 Task: Search one way flight ticket for 2 adults, 2 infants in seat and 1 infant on lap in first from Moline: Quad City International Airport to Springfield: Abraham Lincoln Capital Airport on 5-2-2023. Choice of flights is Royal air maroc. Number of bags: 1 carry on bag and 5 checked bags. Price is upto 30000. Outbound departure time preference is 9:15.
Action: Mouse moved to (370, 320)
Screenshot: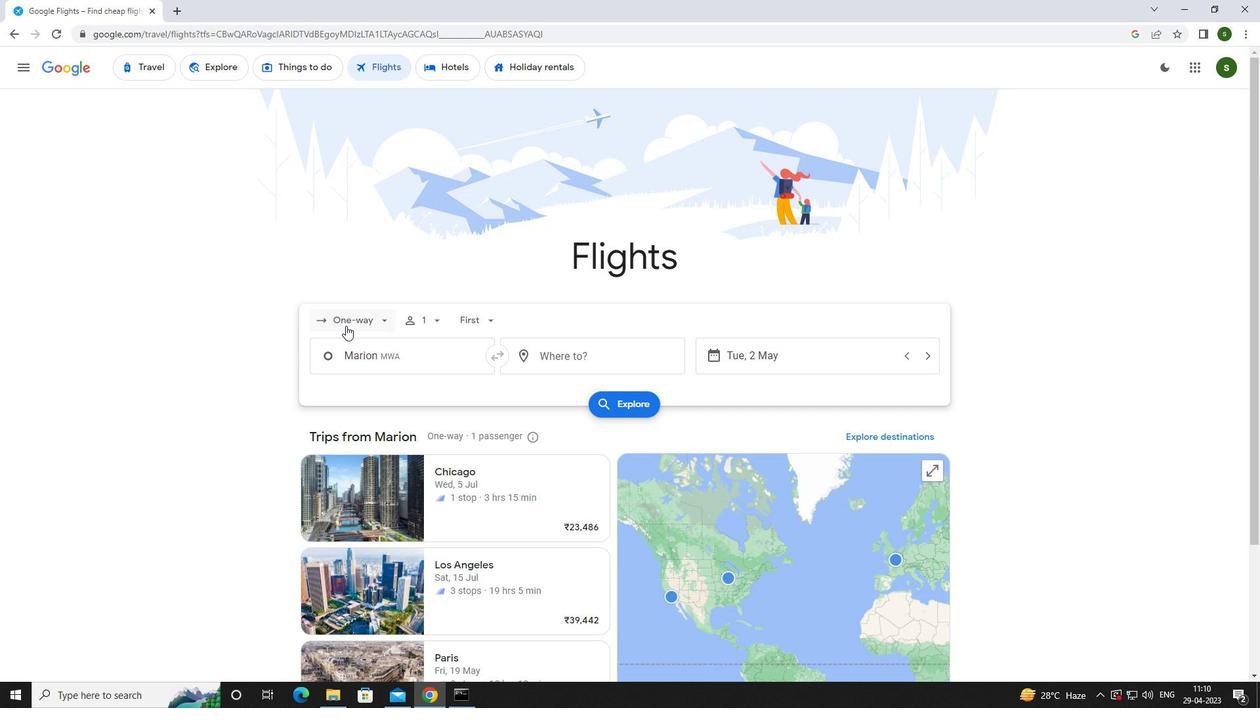 
Action: Mouse pressed left at (370, 320)
Screenshot: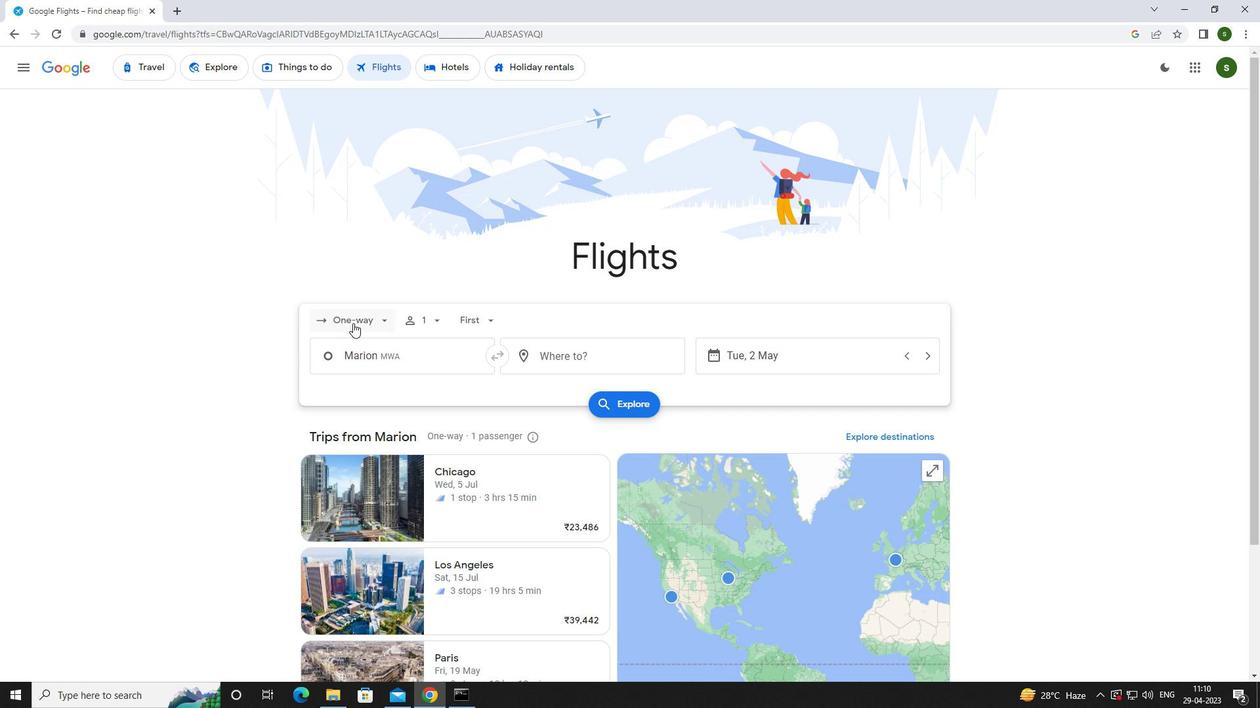 
Action: Mouse moved to (387, 374)
Screenshot: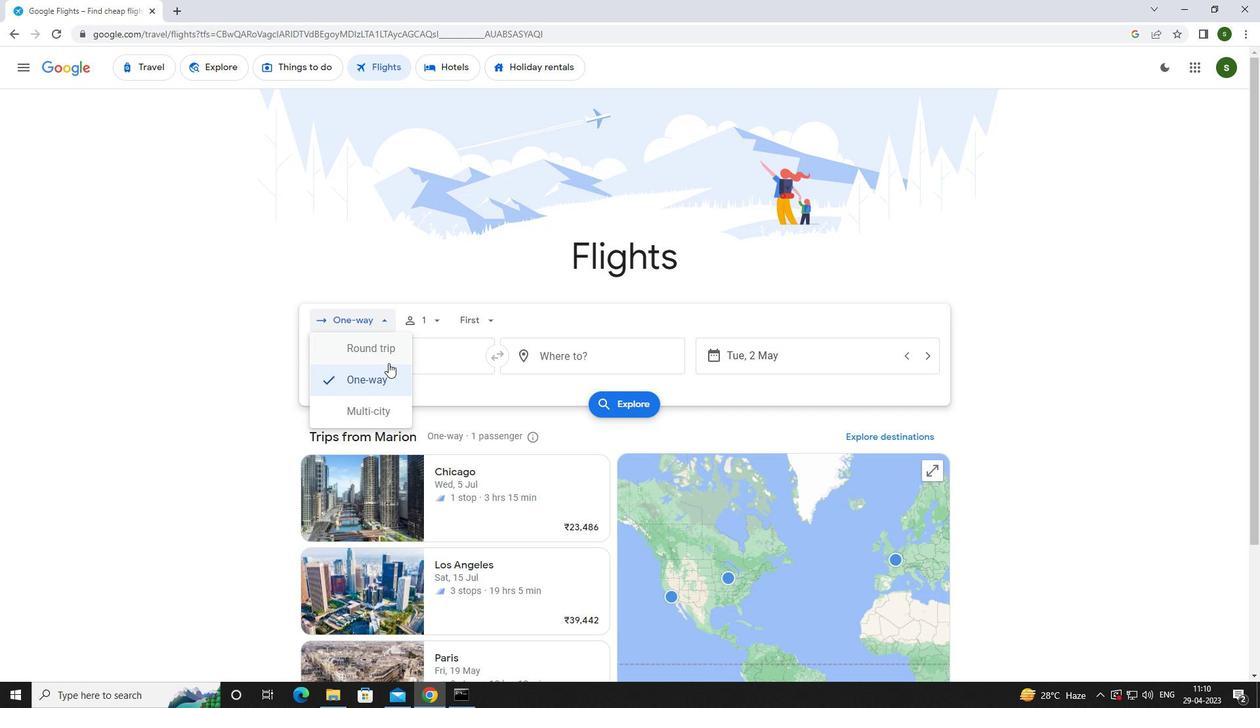 
Action: Mouse pressed left at (387, 374)
Screenshot: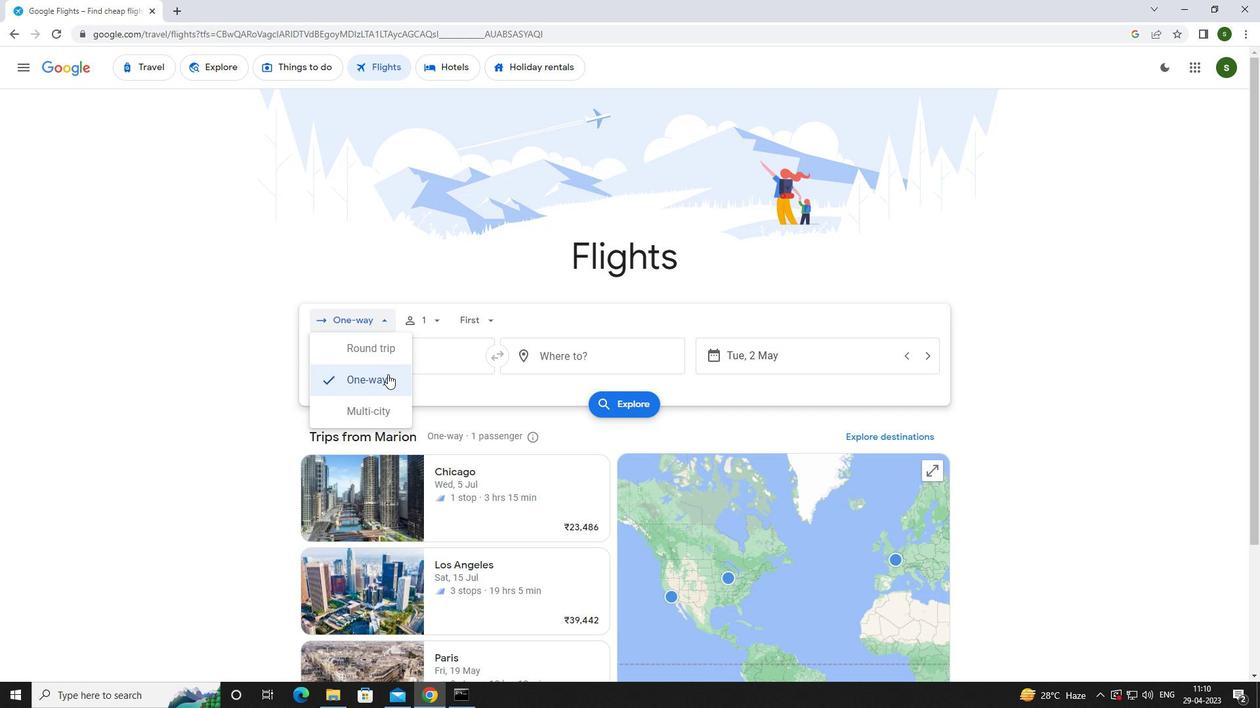 
Action: Mouse moved to (438, 318)
Screenshot: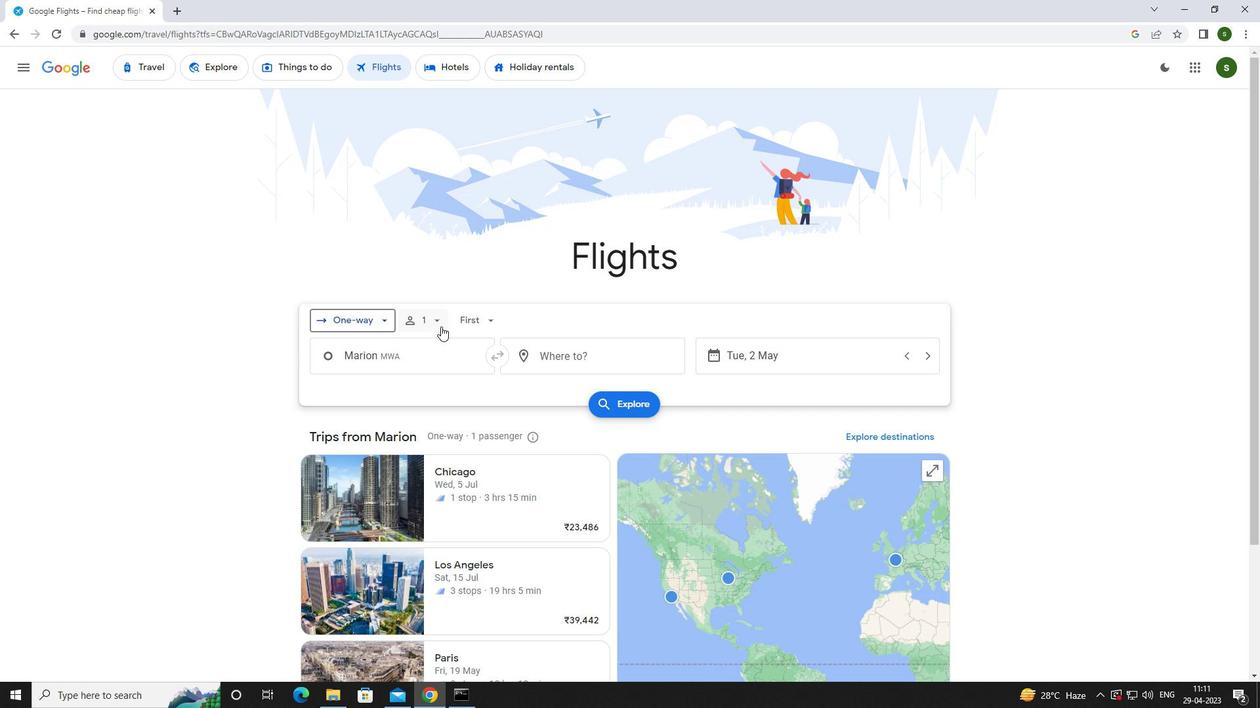
Action: Mouse pressed left at (438, 318)
Screenshot: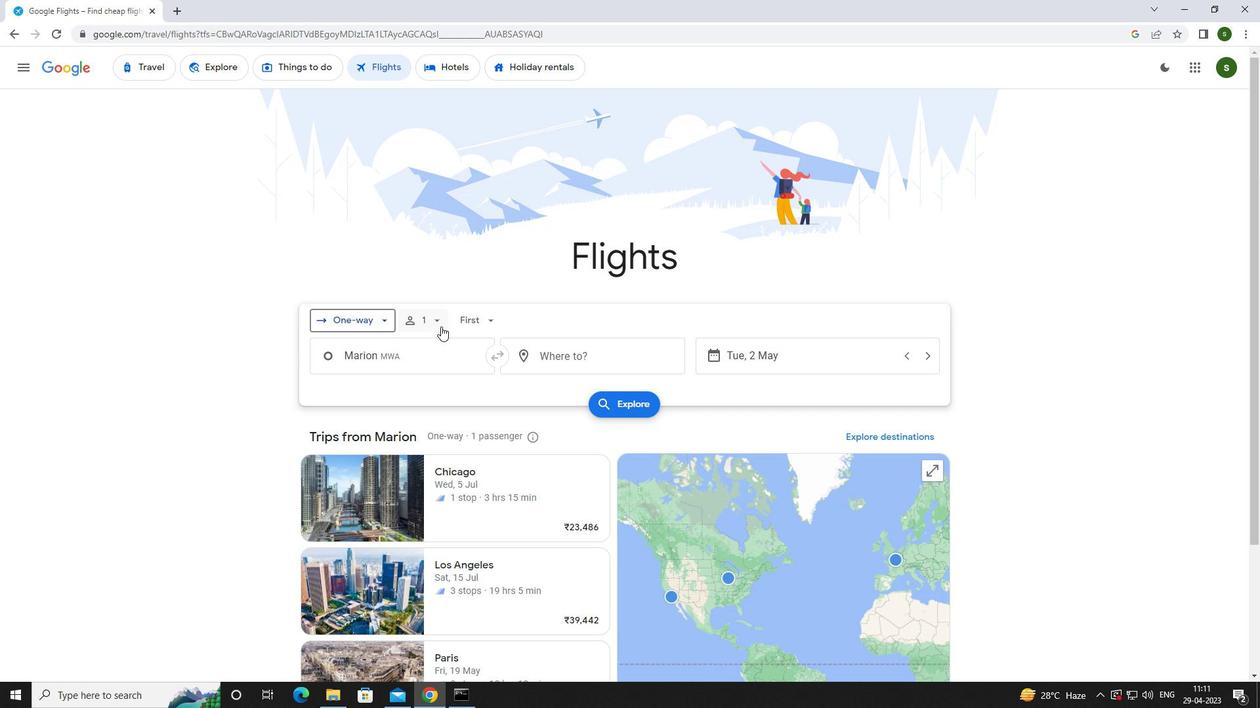 
Action: Mouse moved to (538, 349)
Screenshot: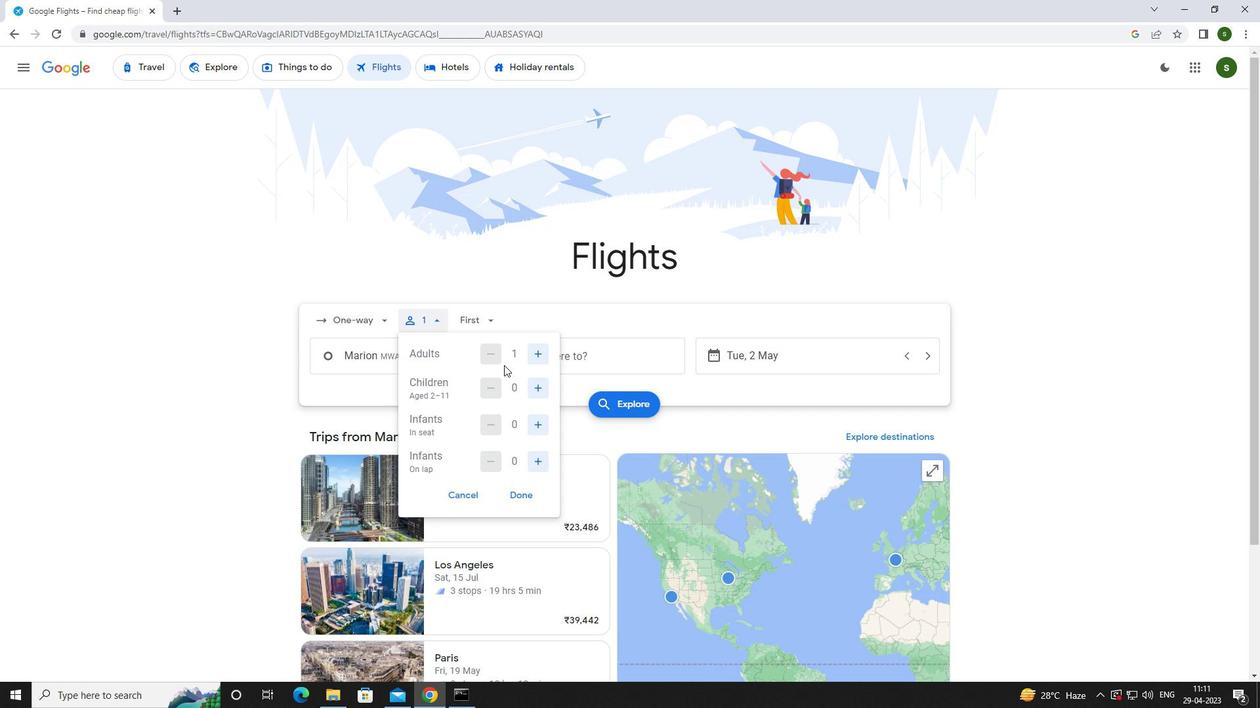 
Action: Mouse pressed left at (538, 349)
Screenshot: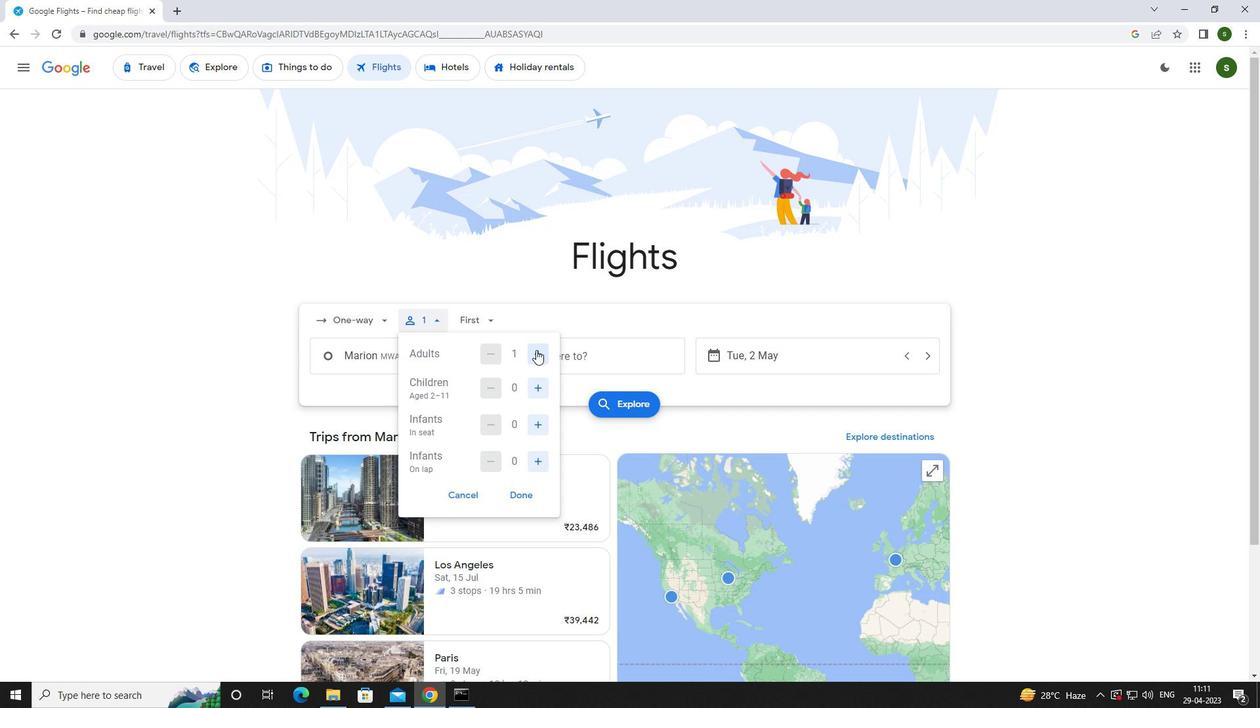 
Action: Mouse moved to (539, 429)
Screenshot: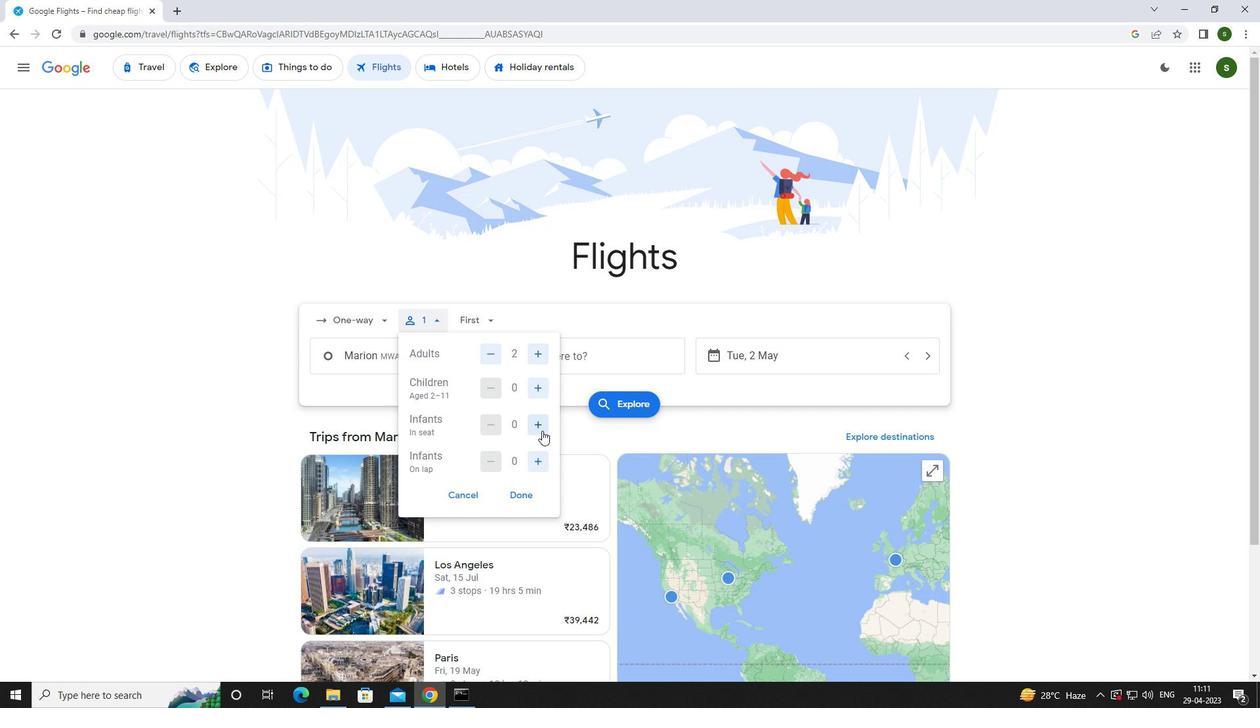 
Action: Mouse pressed left at (539, 429)
Screenshot: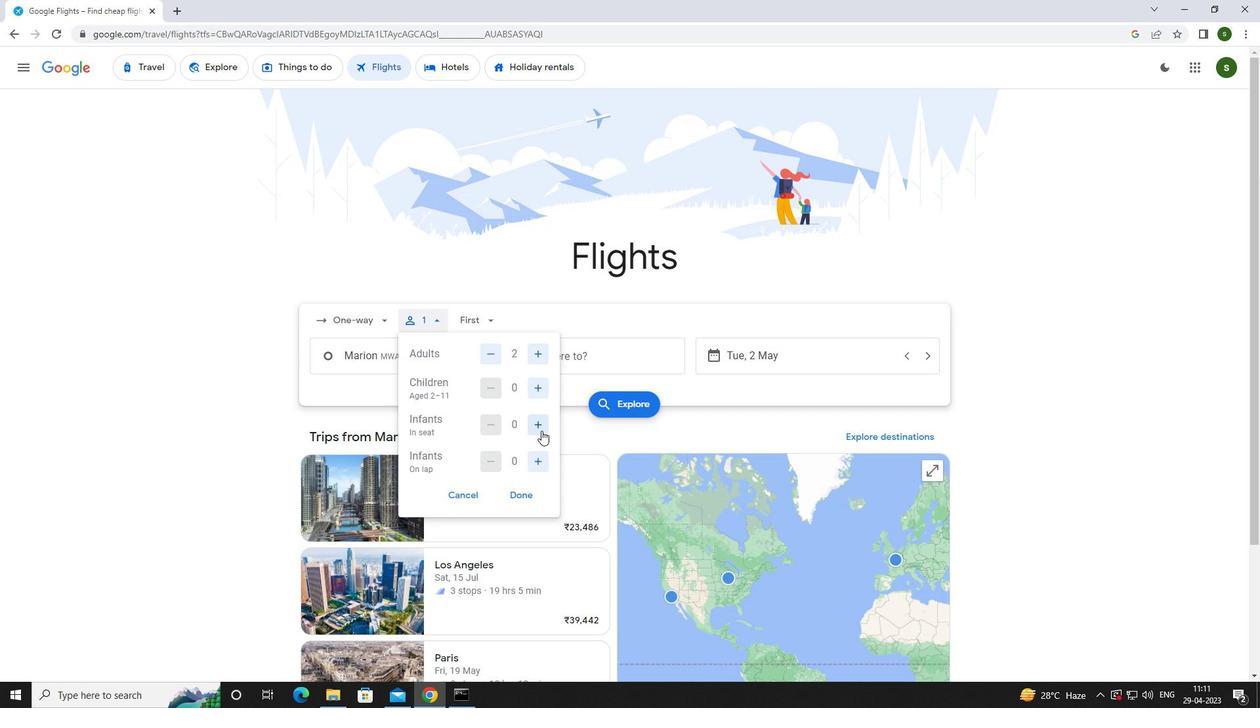 
Action: Mouse pressed left at (539, 429)
Screenshot: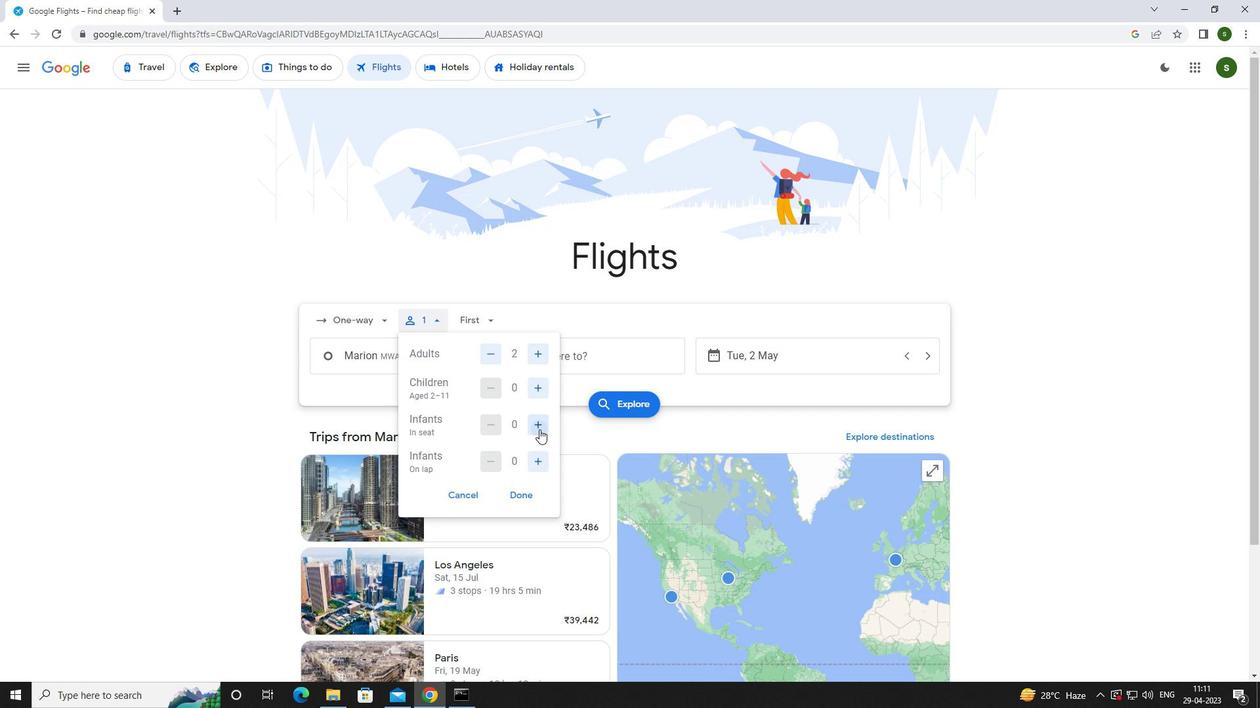 
Action: Mouse moved to (540, 463)
Screenshot: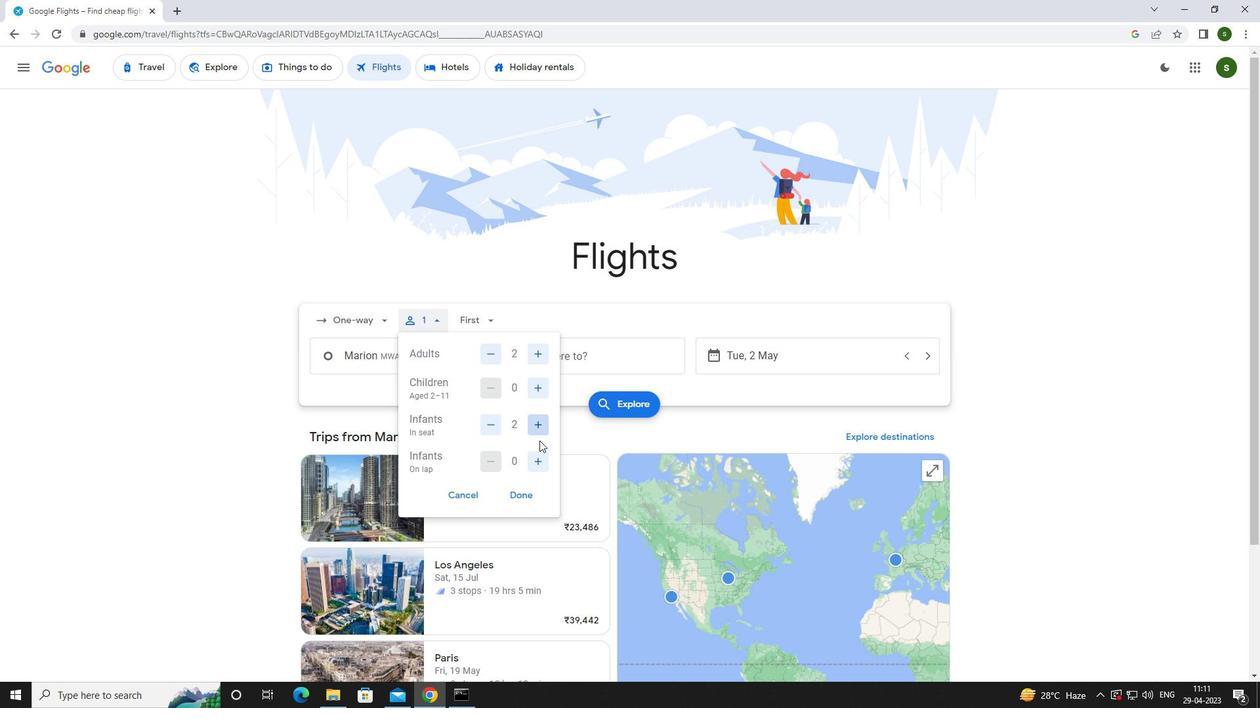 
Action: Mouse pressed left at (540, 463)
Screenshot: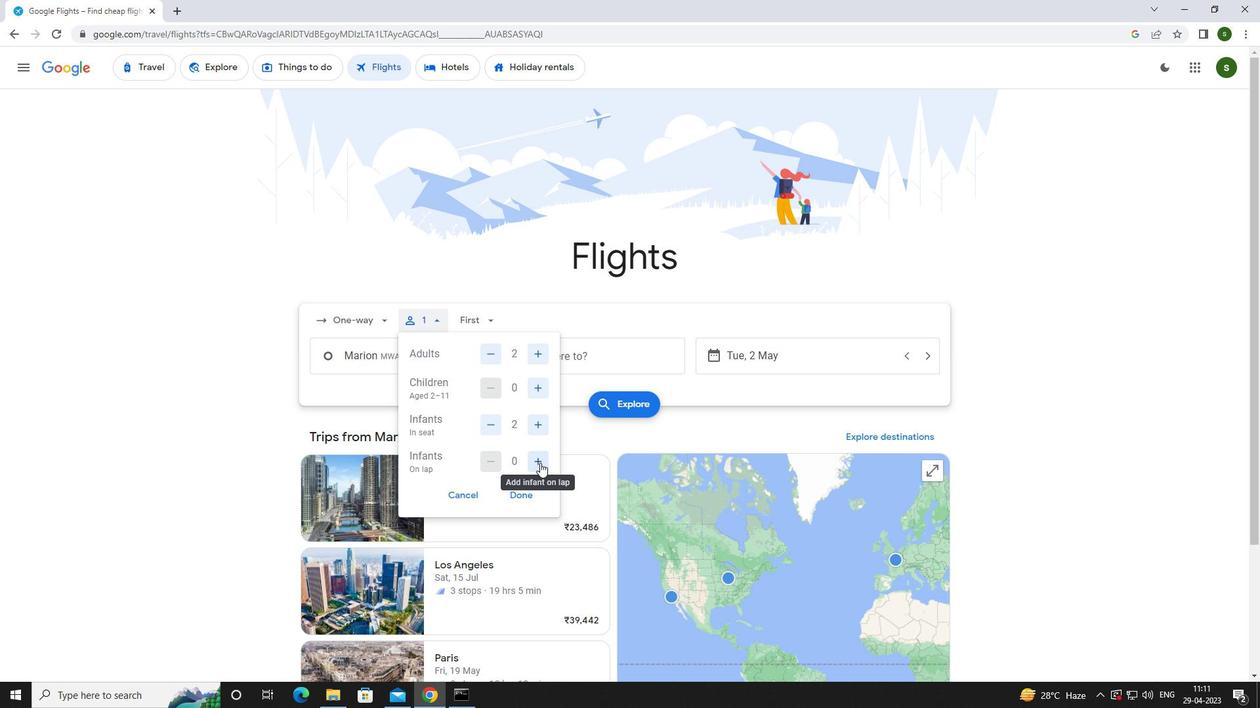 
Action: Mouse moved to (489, 317)
Screenshot: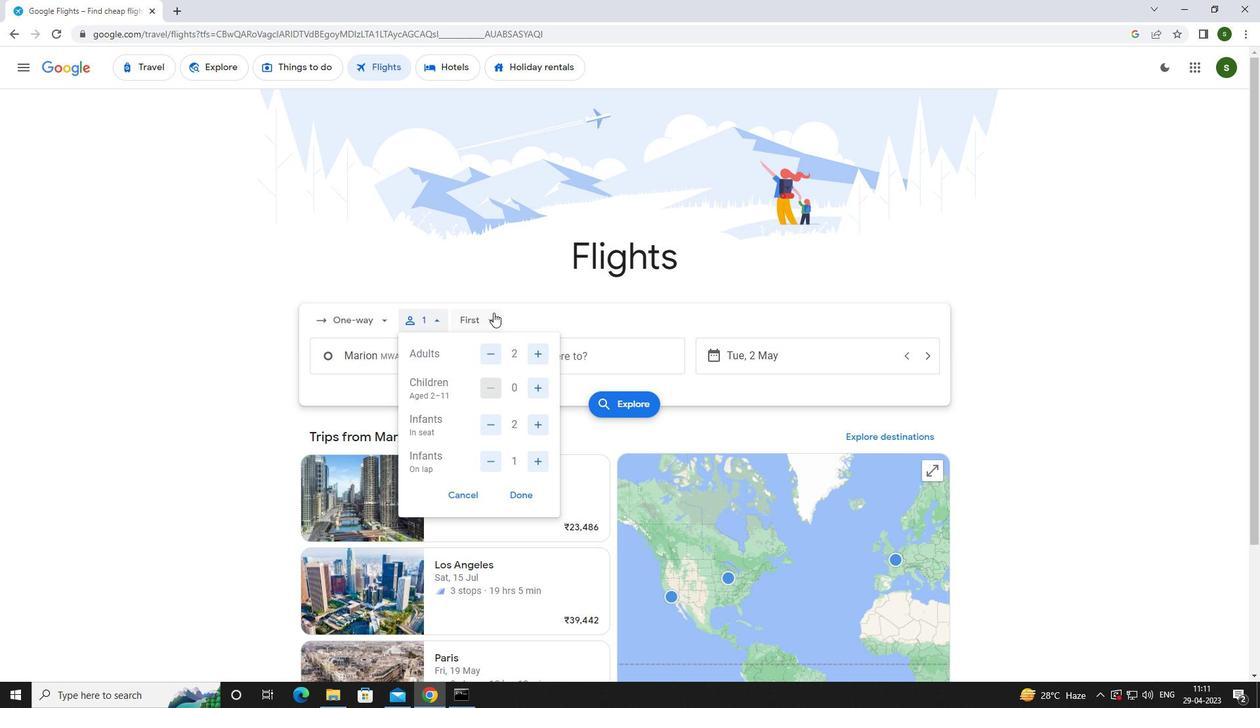 
Action: Mouse pressed left at (489, 317)
Screenshot: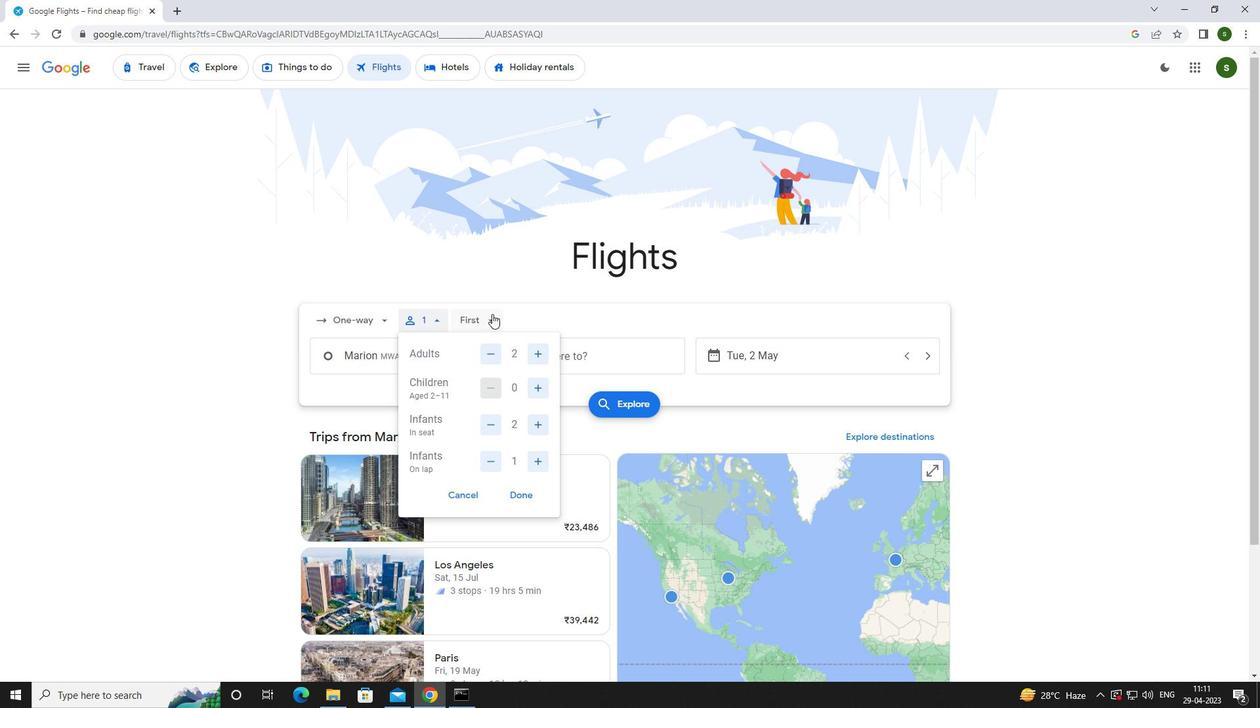 
Action: Mouse moved to (534, 445)
Screenshot: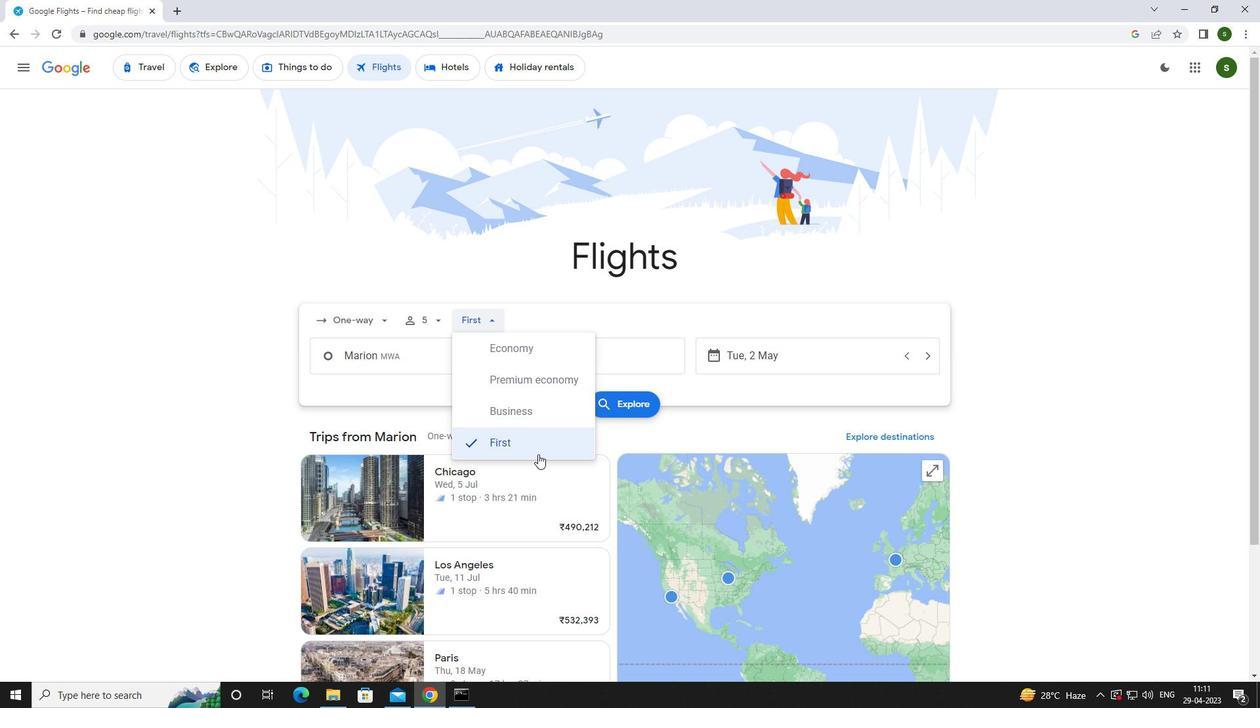
Action: Mouse pressed left at (534, 445)
Screenshot: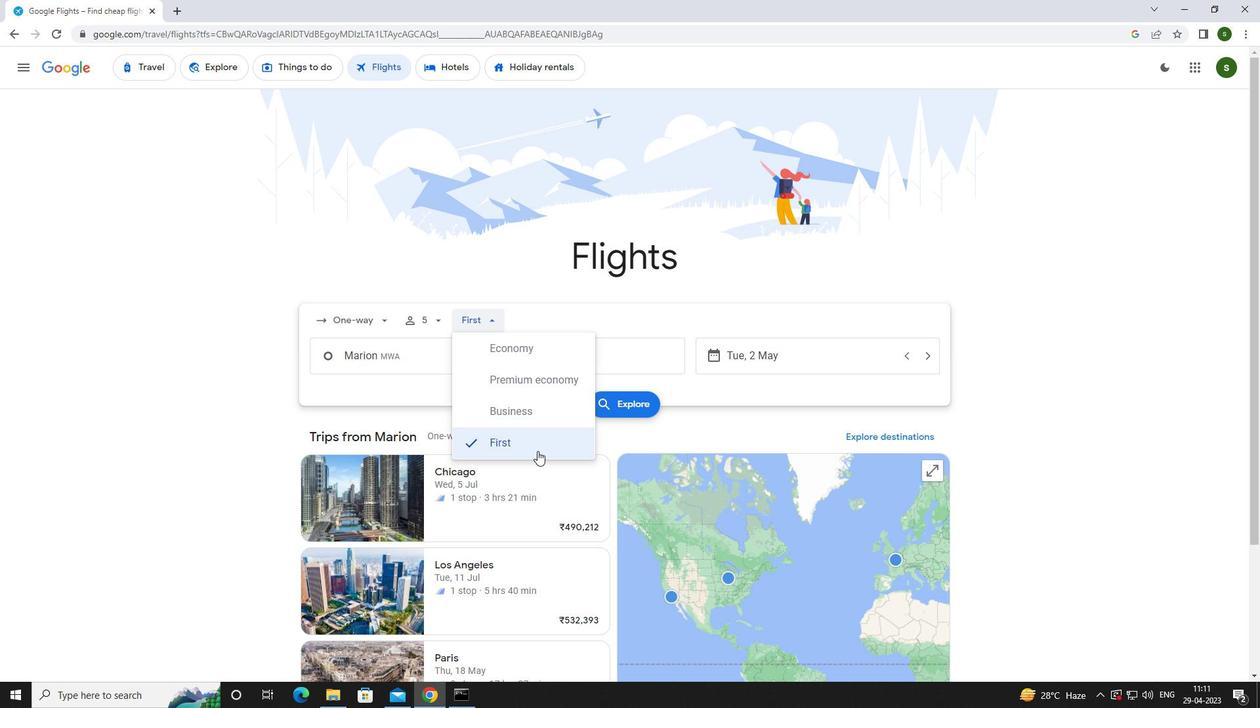 
Action: Mouse moved to (432, 363)
Screenshot: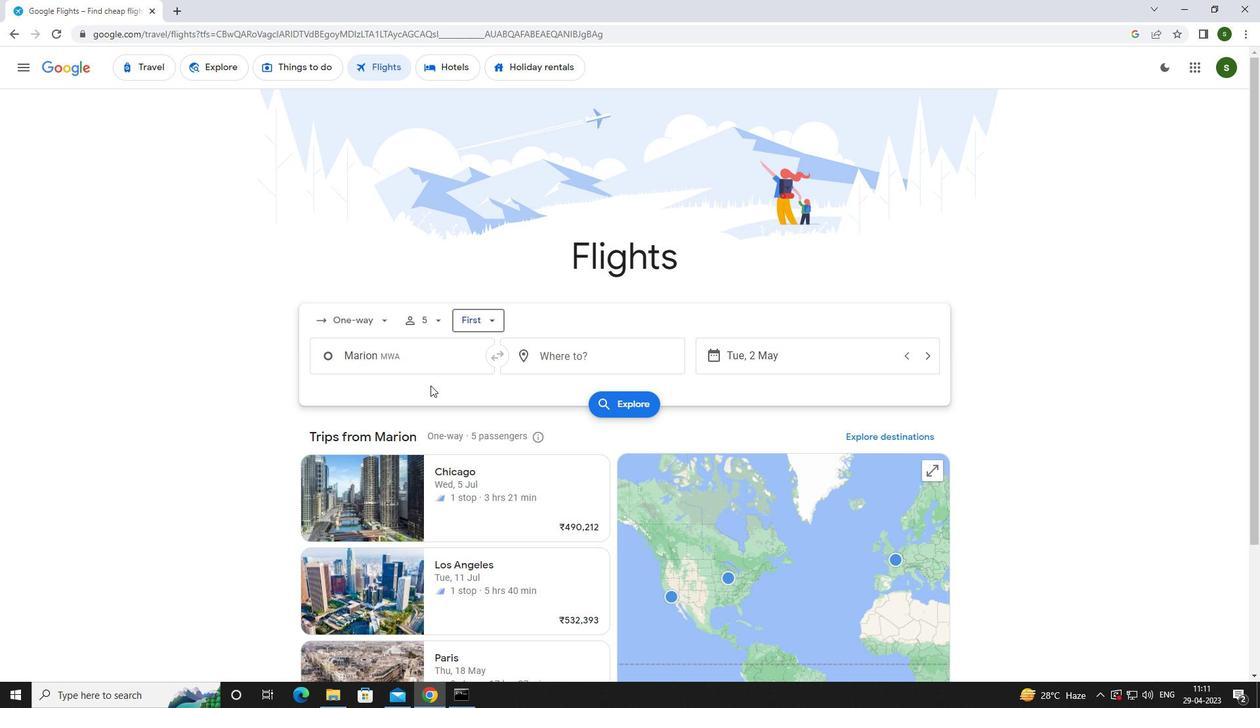 
Action: Mouse pressed left at (432, 363)
Screenshot: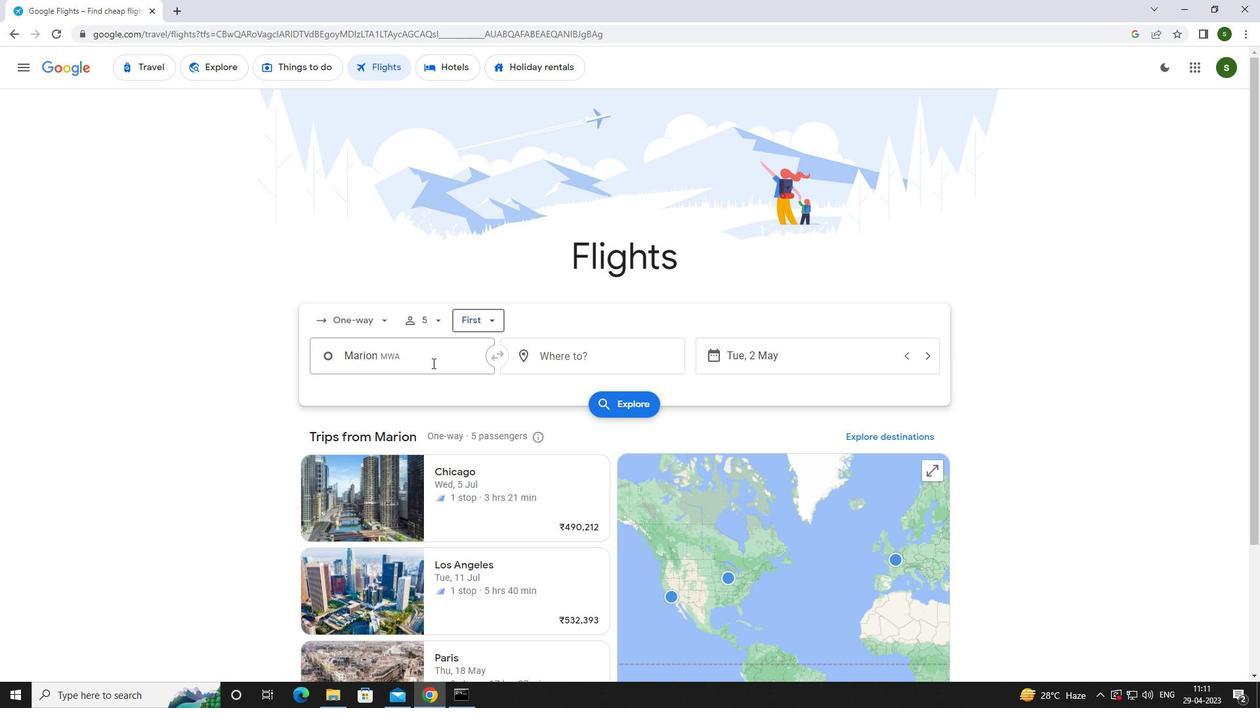 
Action: Key pressed <Key.backspace><Key.caps_lock>q<Key.caps_lock>uad
Screenshot: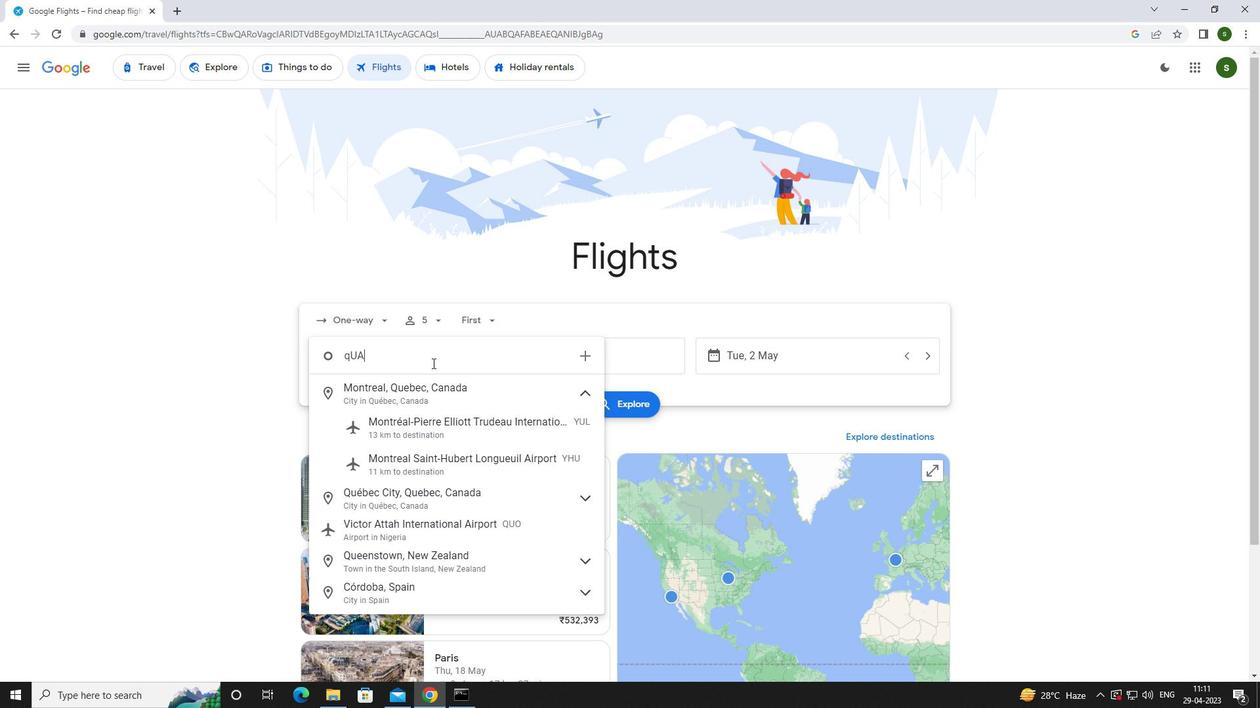 
Action: Mouse moved to (437, 392)
Screenshot: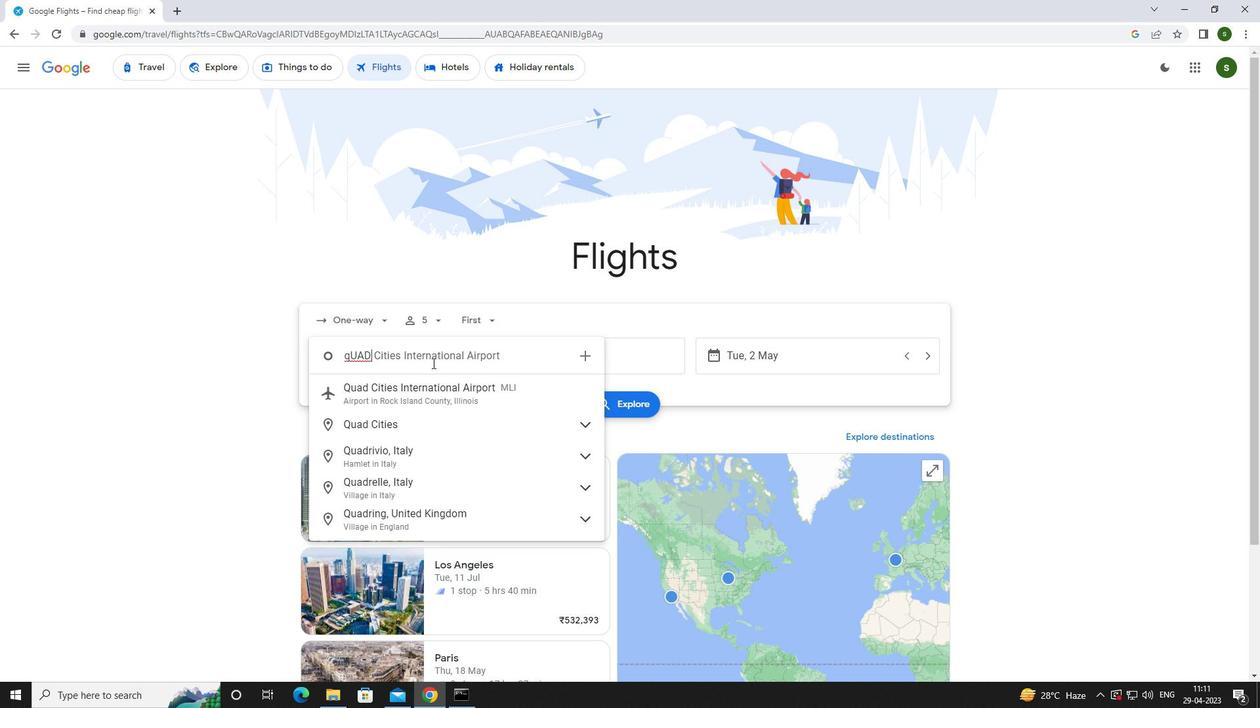 
Action: Mouse pressed left at (437, 392)
Screenshot: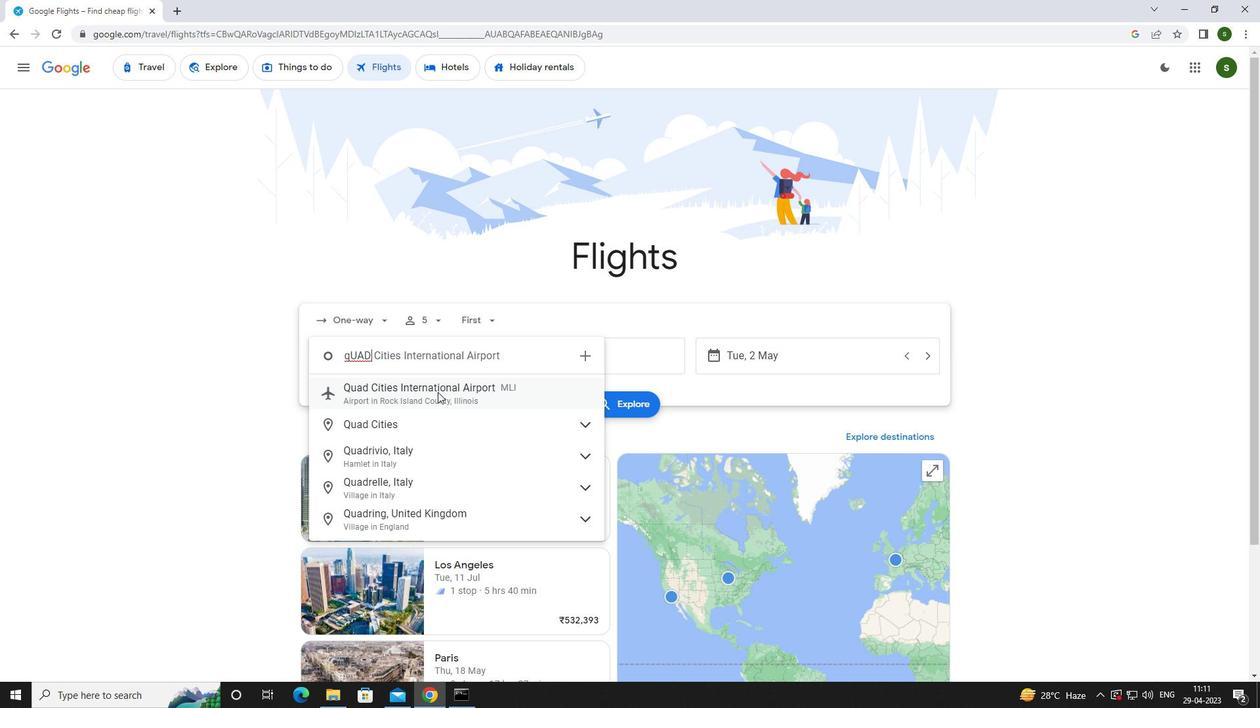 
Action: Mouse moved to (615, 351)
Screenshot: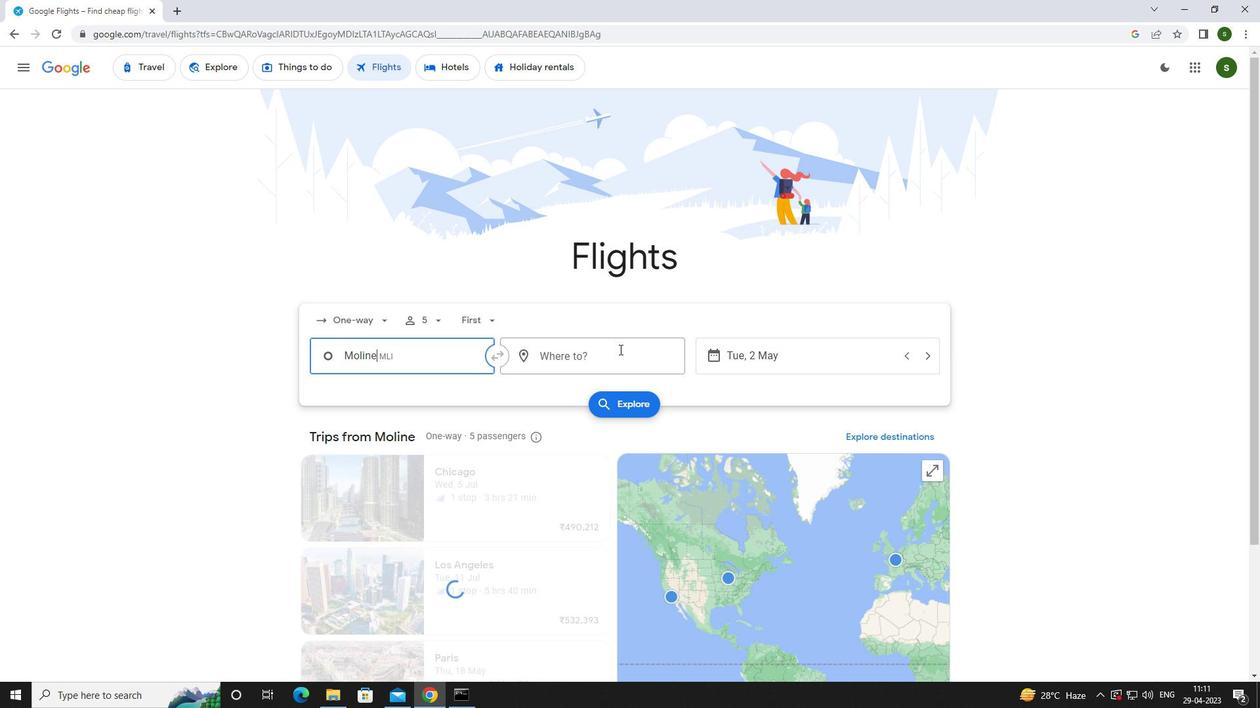 
Action: Mouse pressed left at (615, 351)
Screenshot: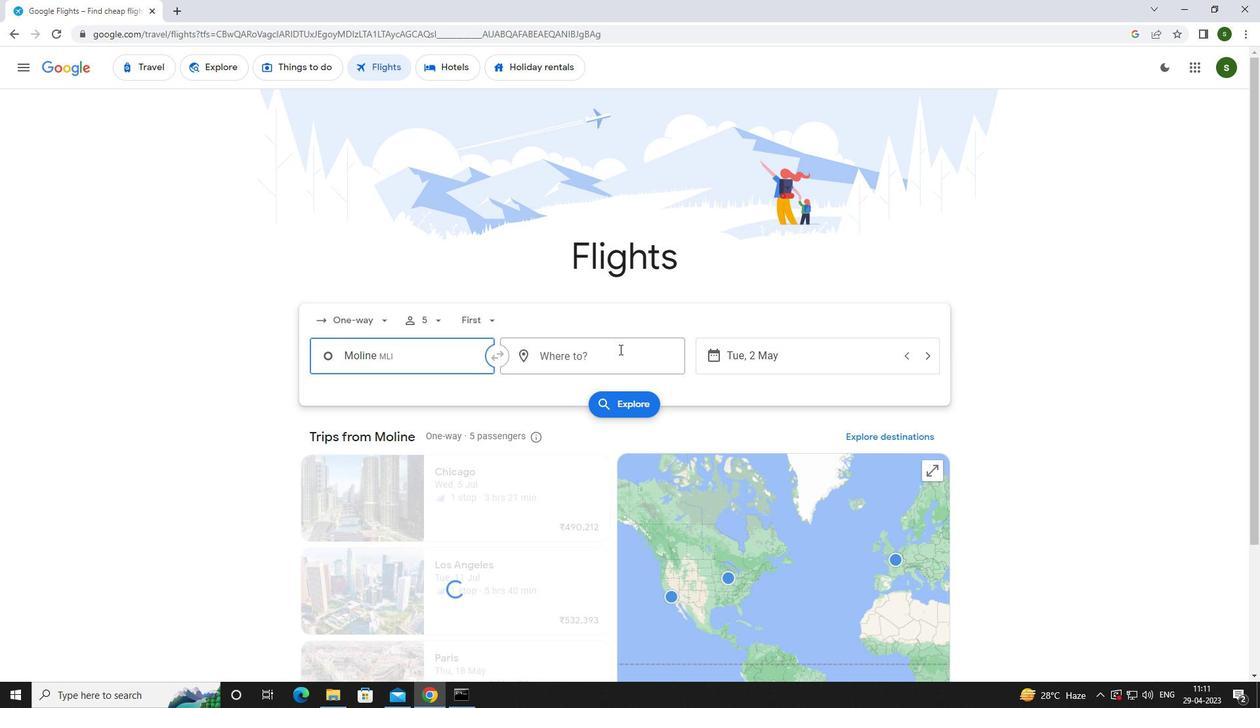 
Action: Mouse moved to (607, 353)
Screenshot: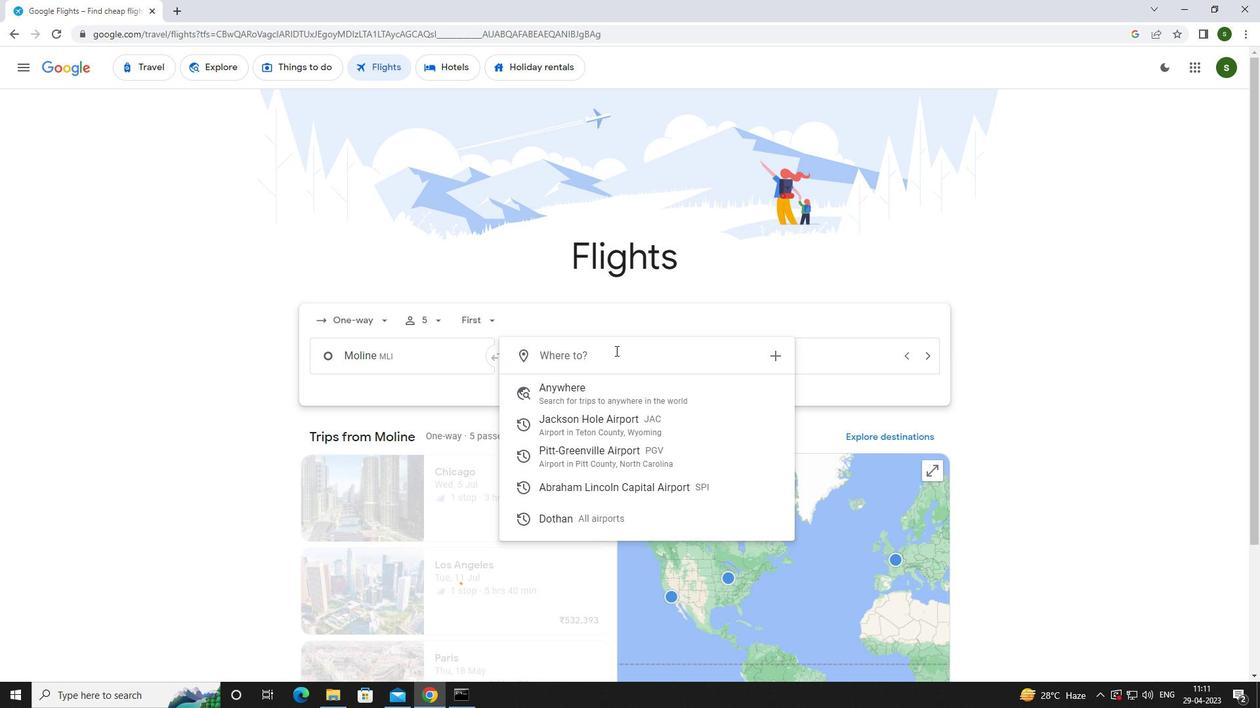 
Action: Key pressed s<Key.caps_lock>pringfield
Screenshot: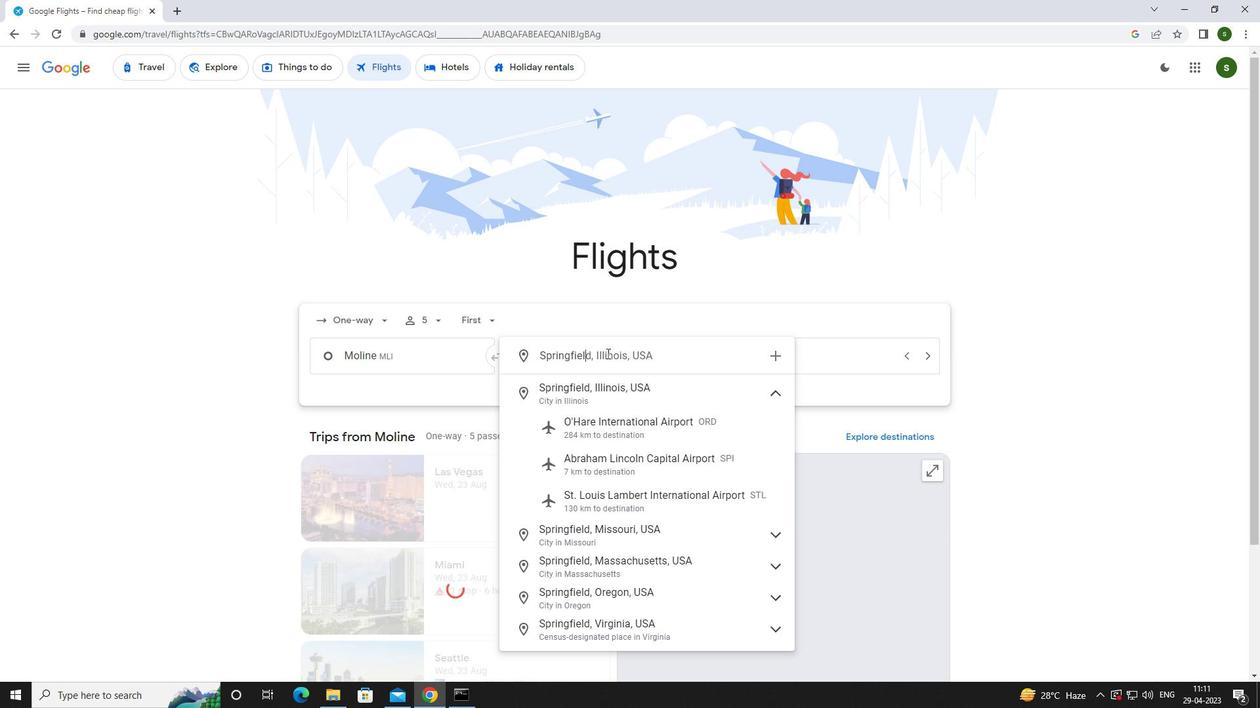 
Action: Mouse moved to (620, 469)
Screenshot: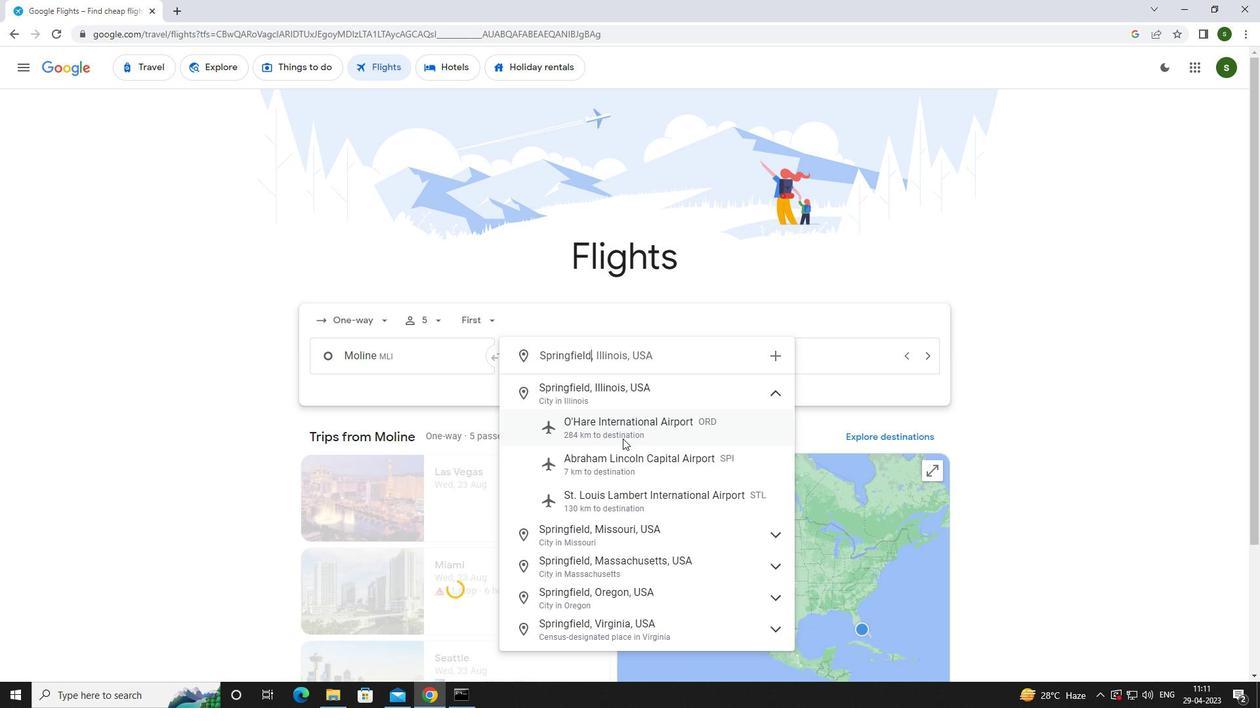 
Action: Mouse pressed left at (620, 469)
Screenshot: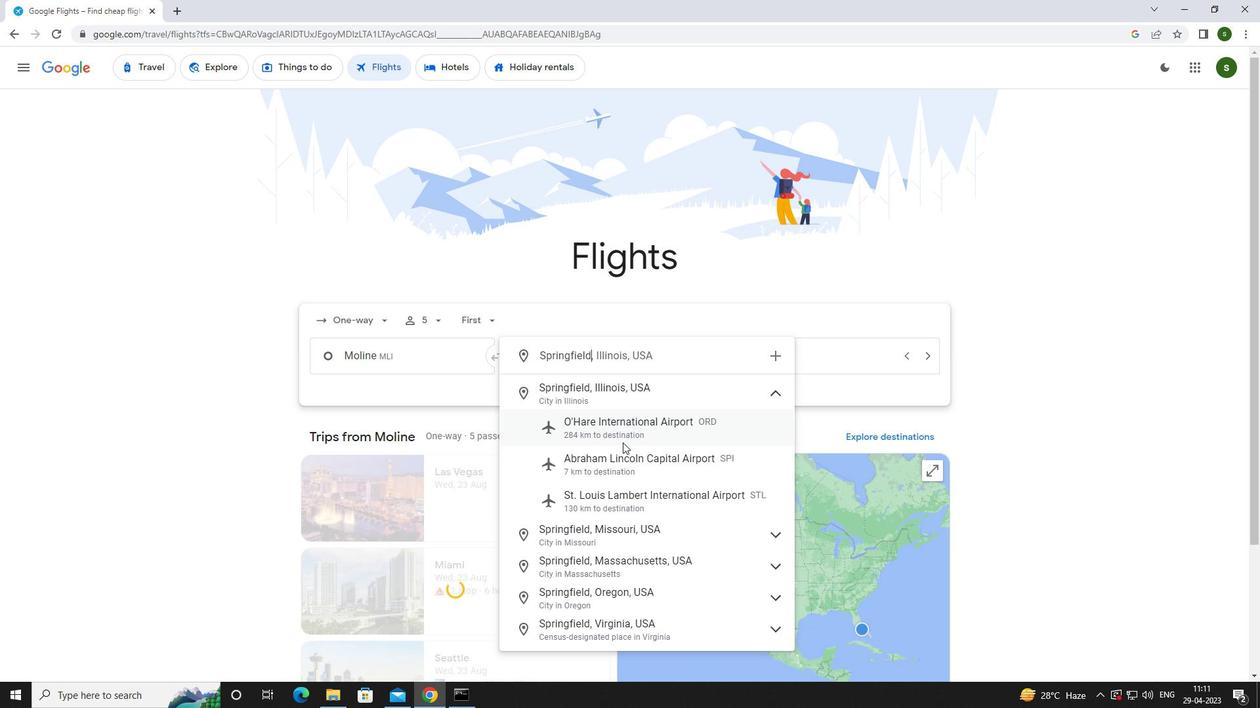 
Action: Mouse moved to (807, 364)
Screenshot: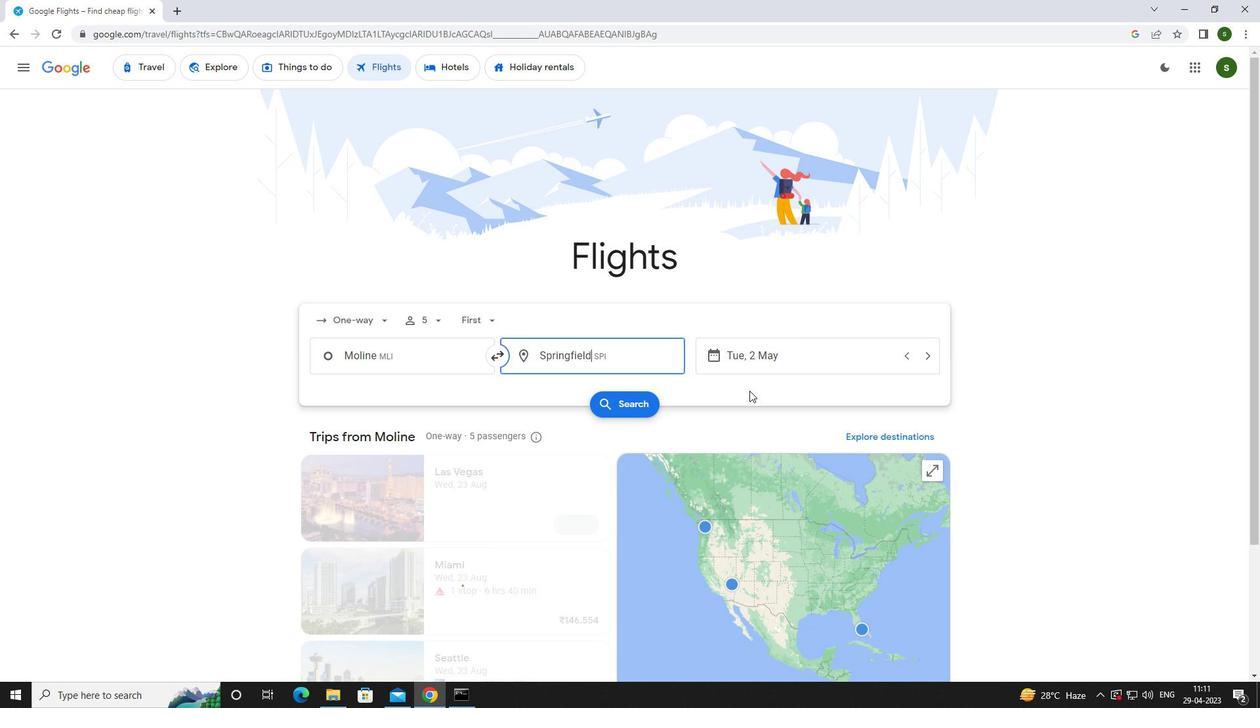 
Action: Mouse pressed left at (807, 364)
Screenshot: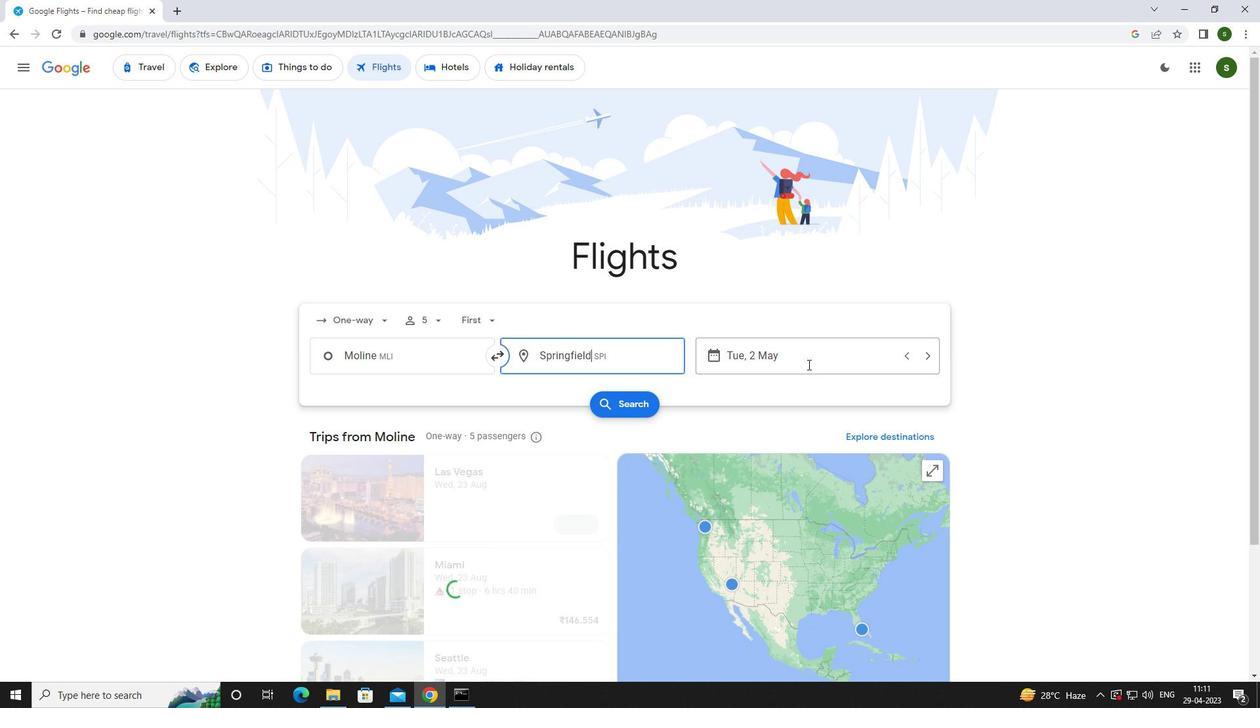 
Action: Mouse moved to (792, 436)
Screenshot: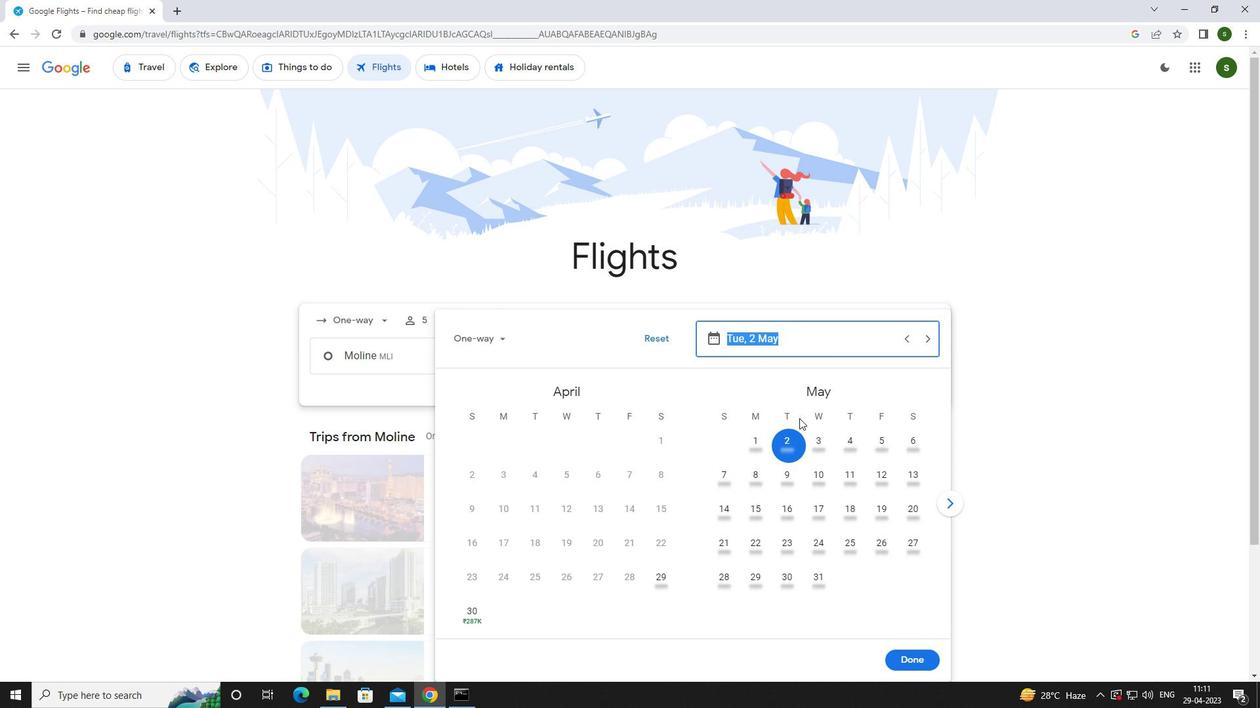 
Action: Mouse pressed left at (792, 436)
Screenshot: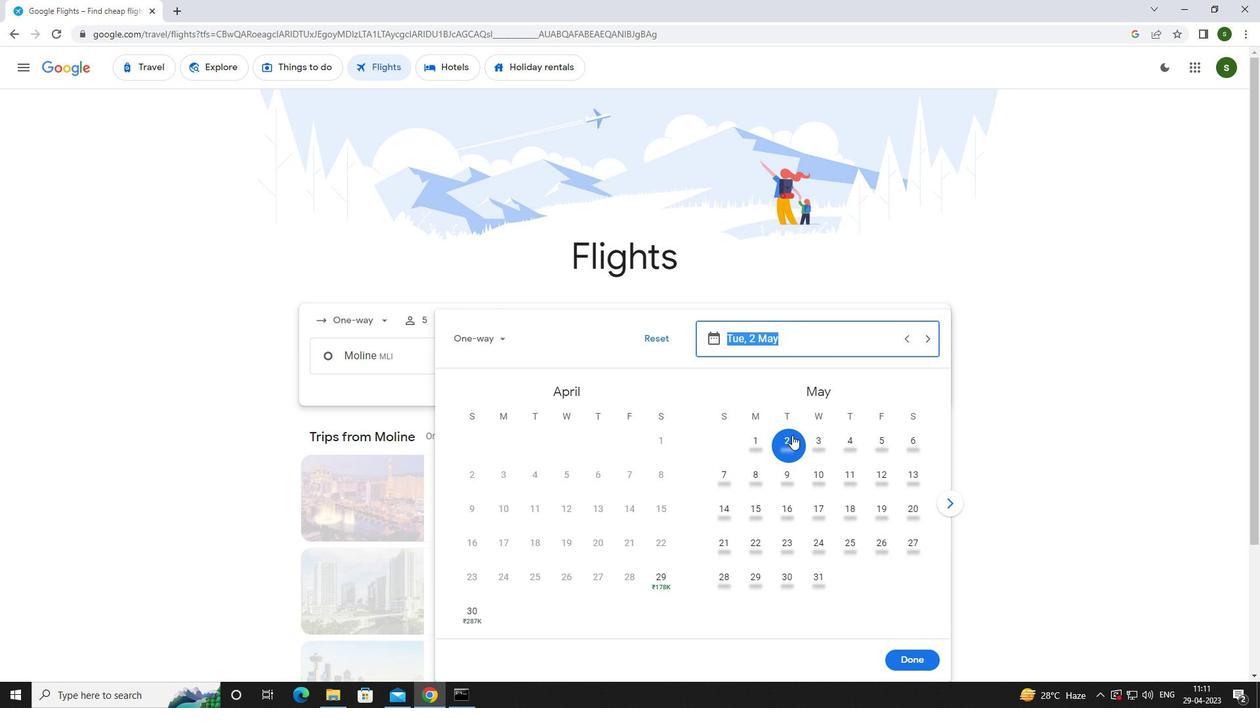 
Action: Mouse moved to (914, 661)
Screenshot: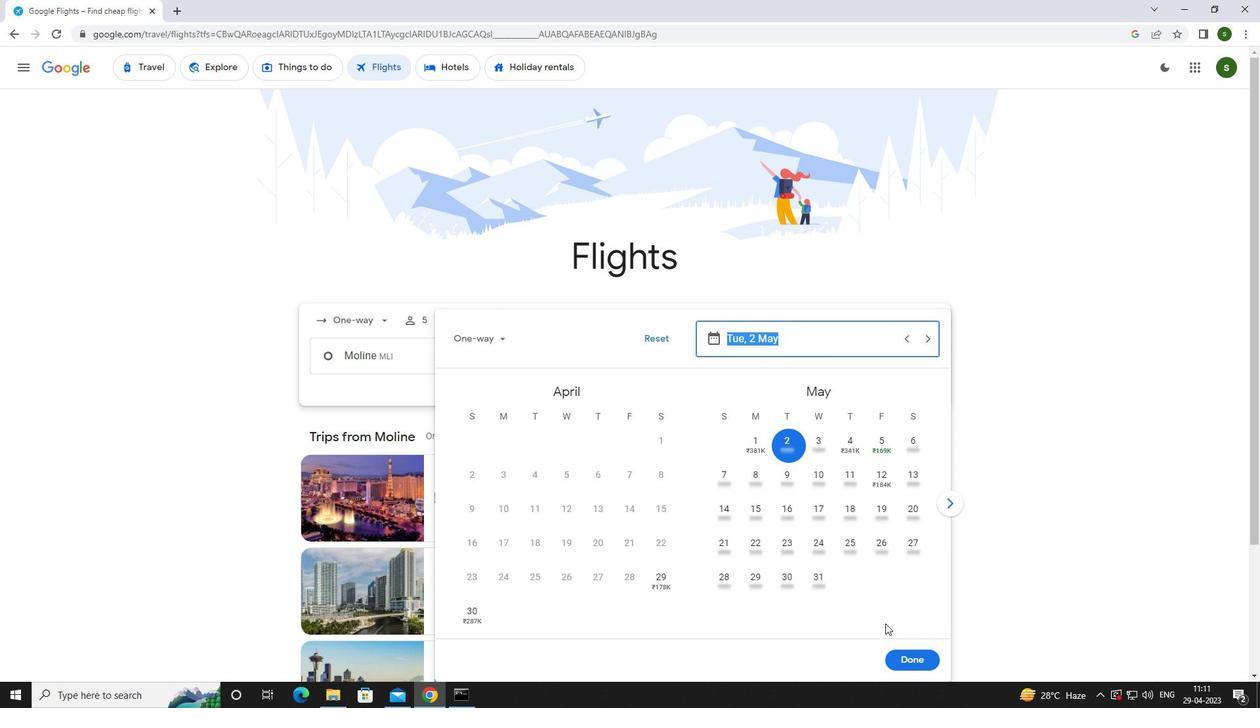 
Action: Mouse pressed left at (914, 661)
Screenshot: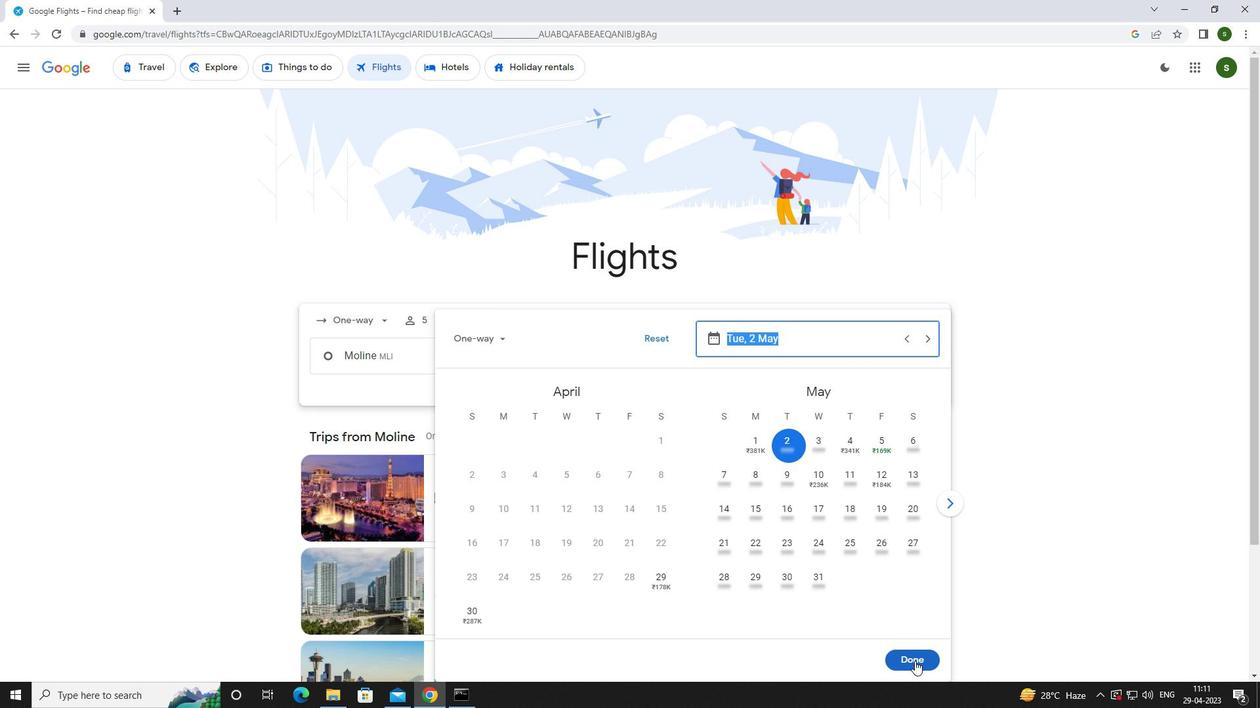 
Action: Mouse moved to (636, 399)
Screenshot: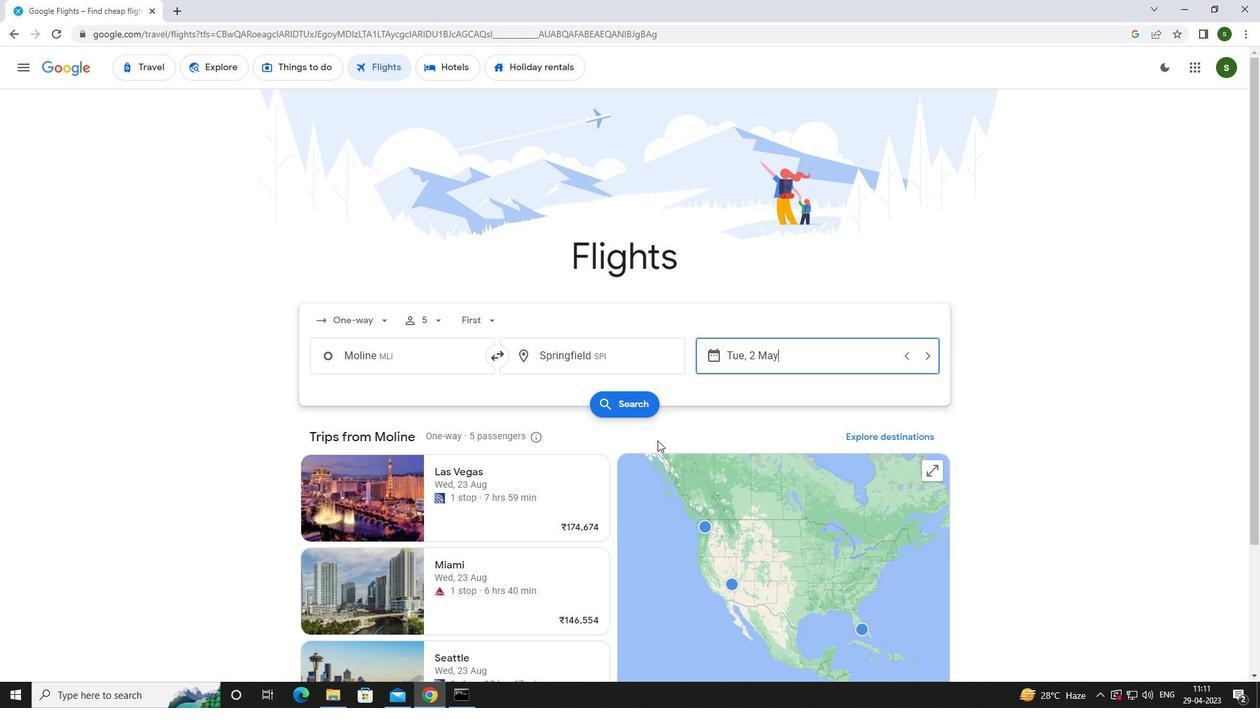 
Action: Mouse pressed left at (636, 399)
Screenshot: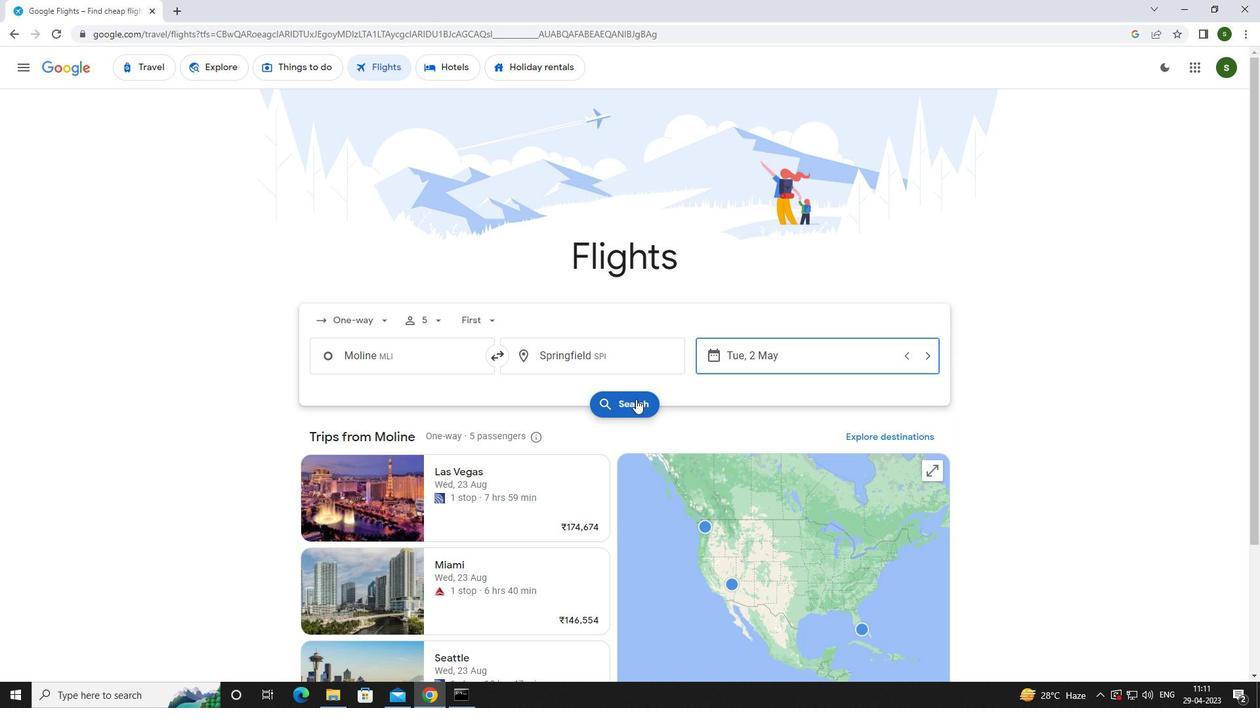 
Action: Mouse moved to (328, 185)
Screenshot: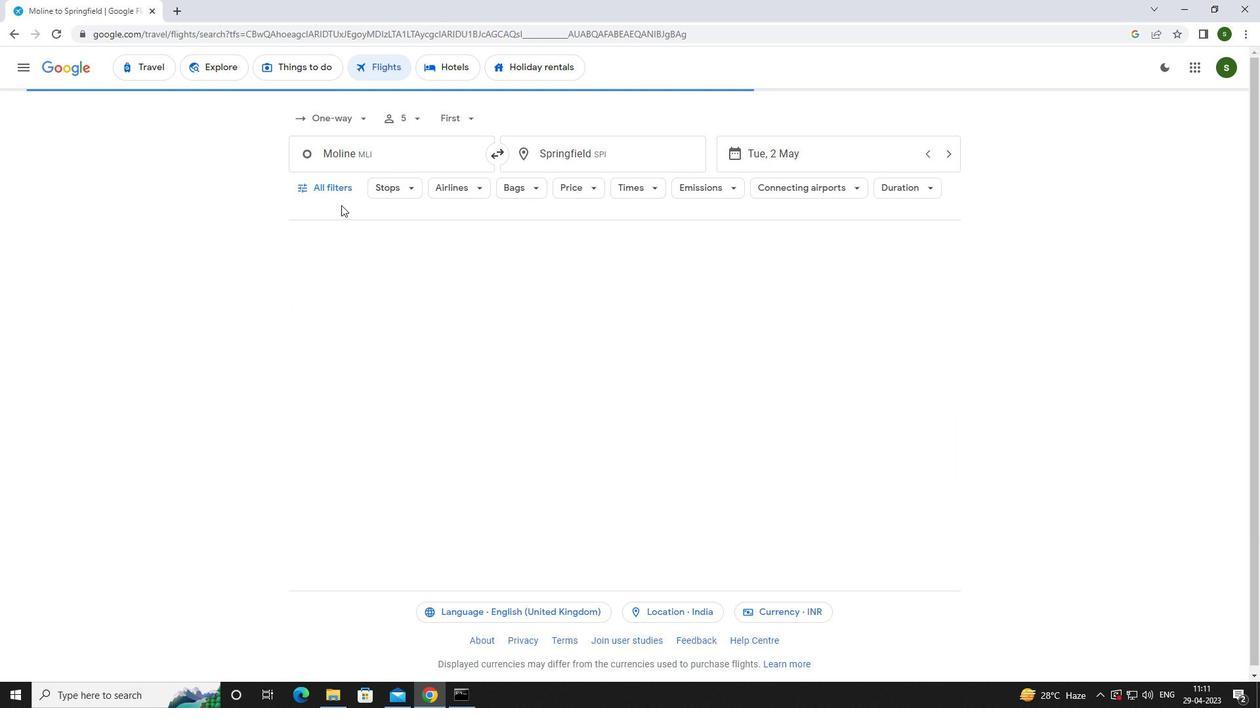 
Action: Mouse pressed left at (328, 185)
Screenshot: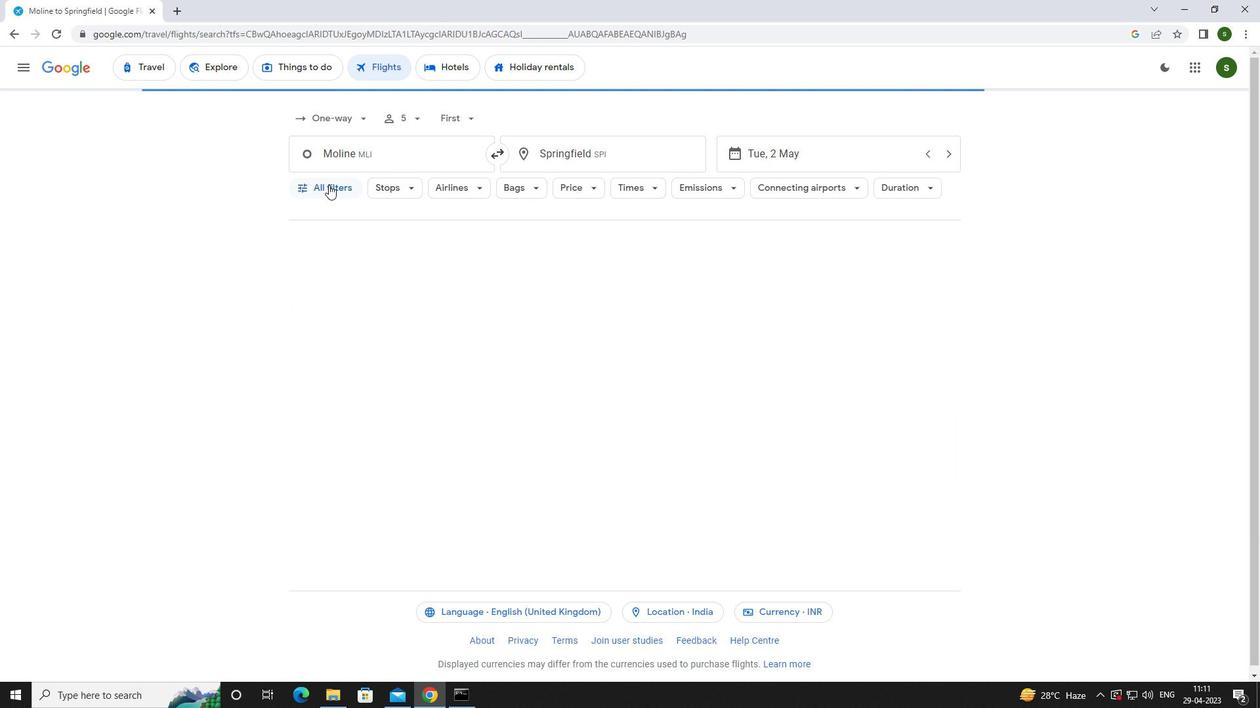 
Action: Mouse moved to (488, 470)
Screenshot: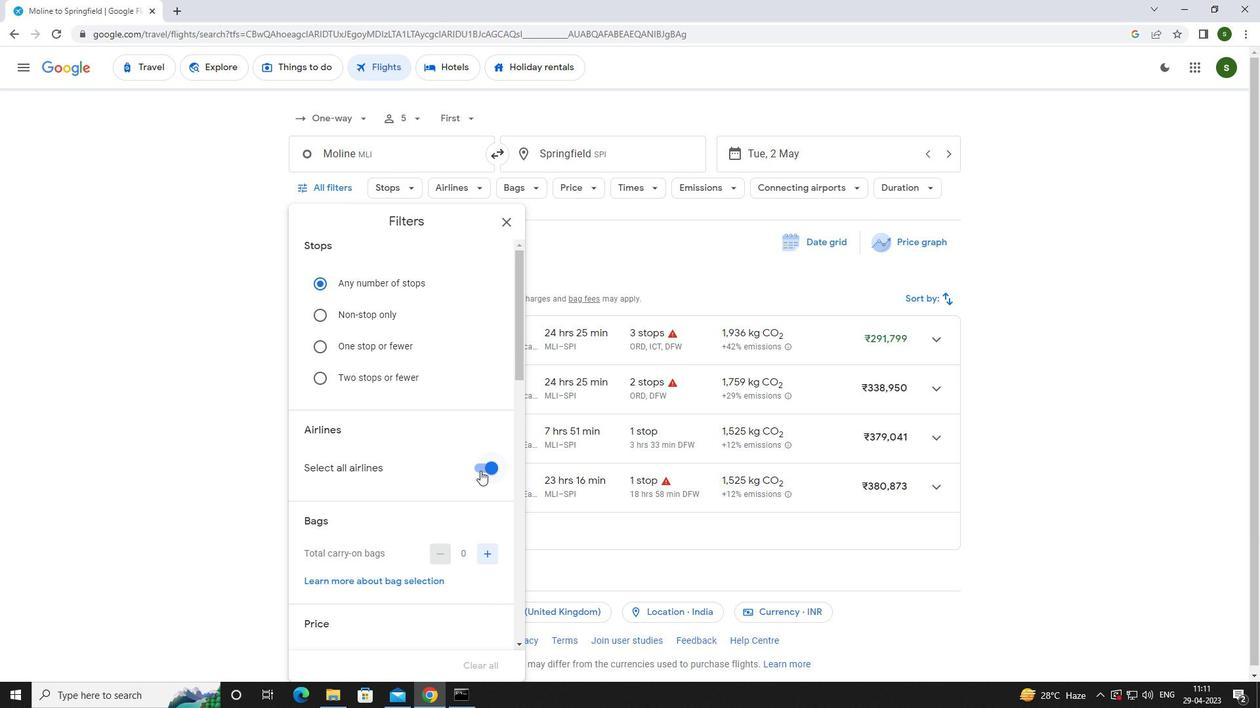 
Action: Mouse pressed left at (488, 470)
Screenshot: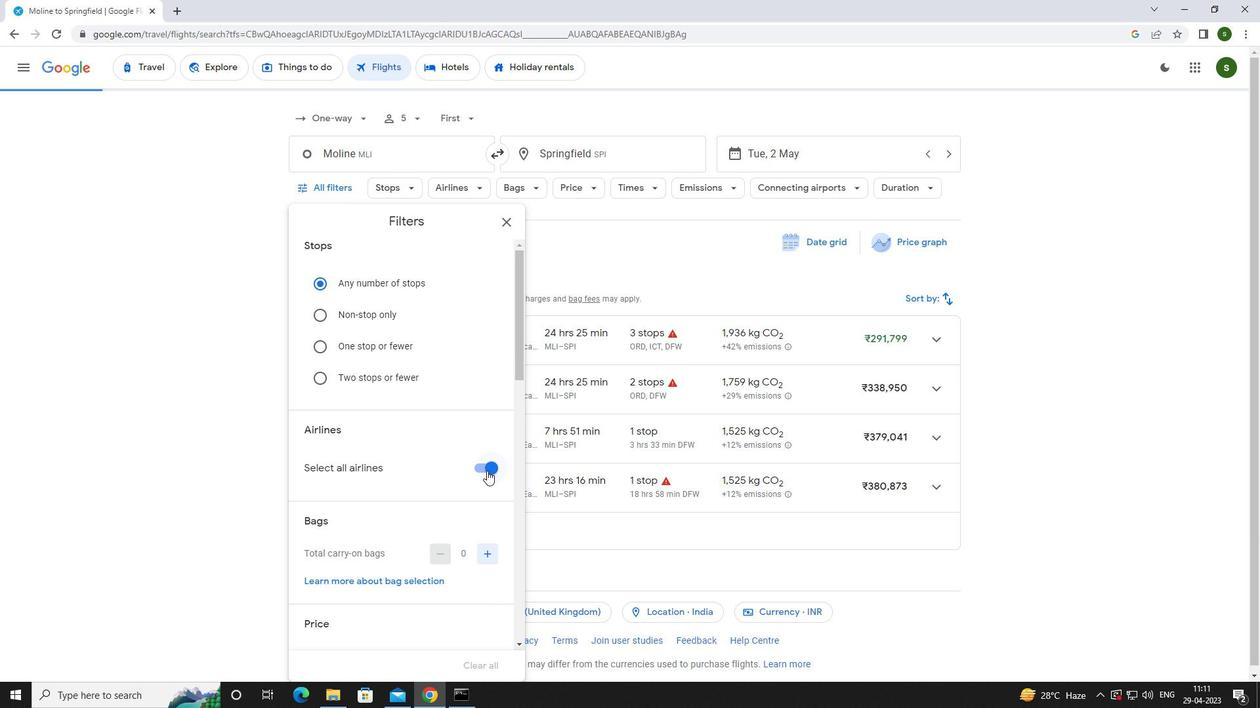 
Action: Mouse moved to (456, 422)
Screenshot: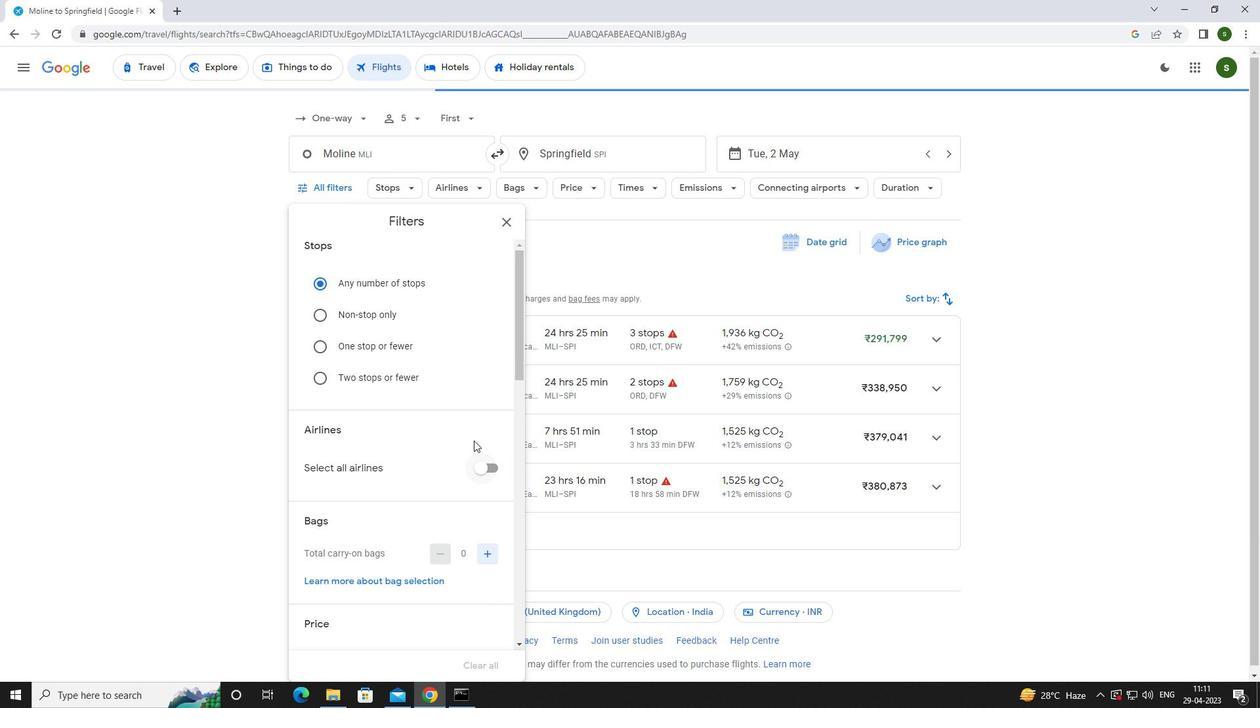 
Action: Mouse scrolled (456, 421) with delta (0, 0)
Screenshot: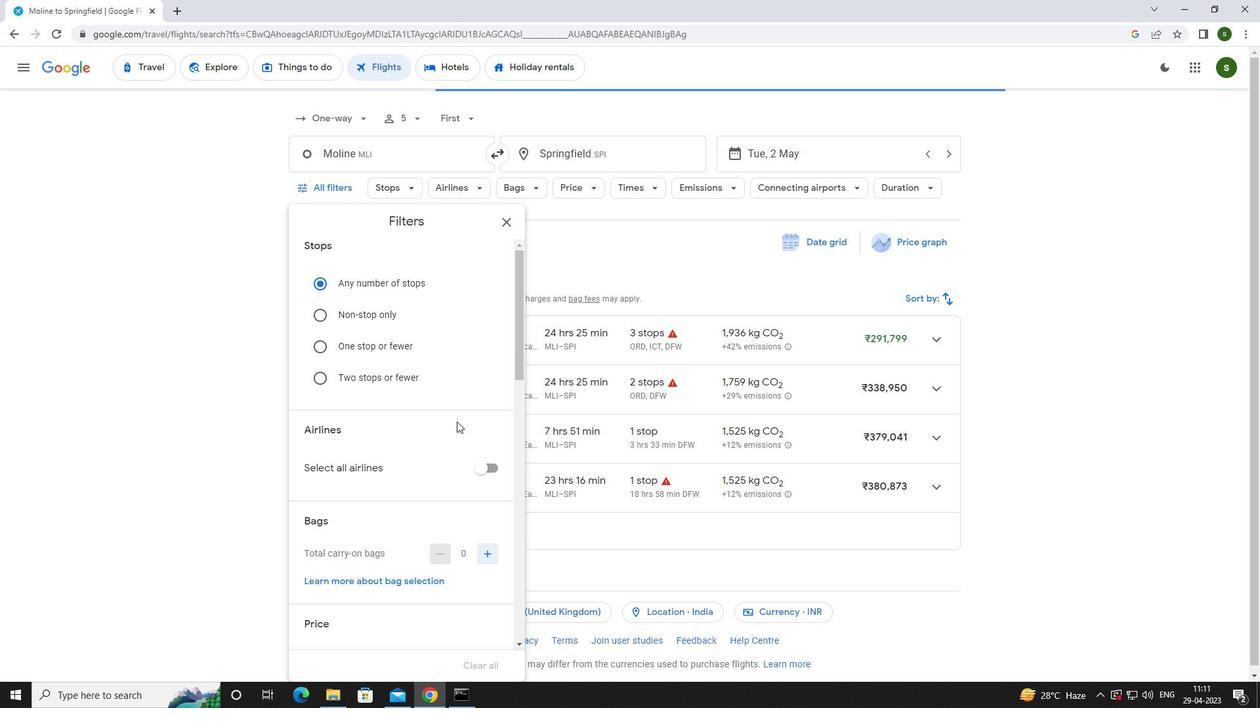 
Action: Mouse moved to (462, 407)
Screenshot: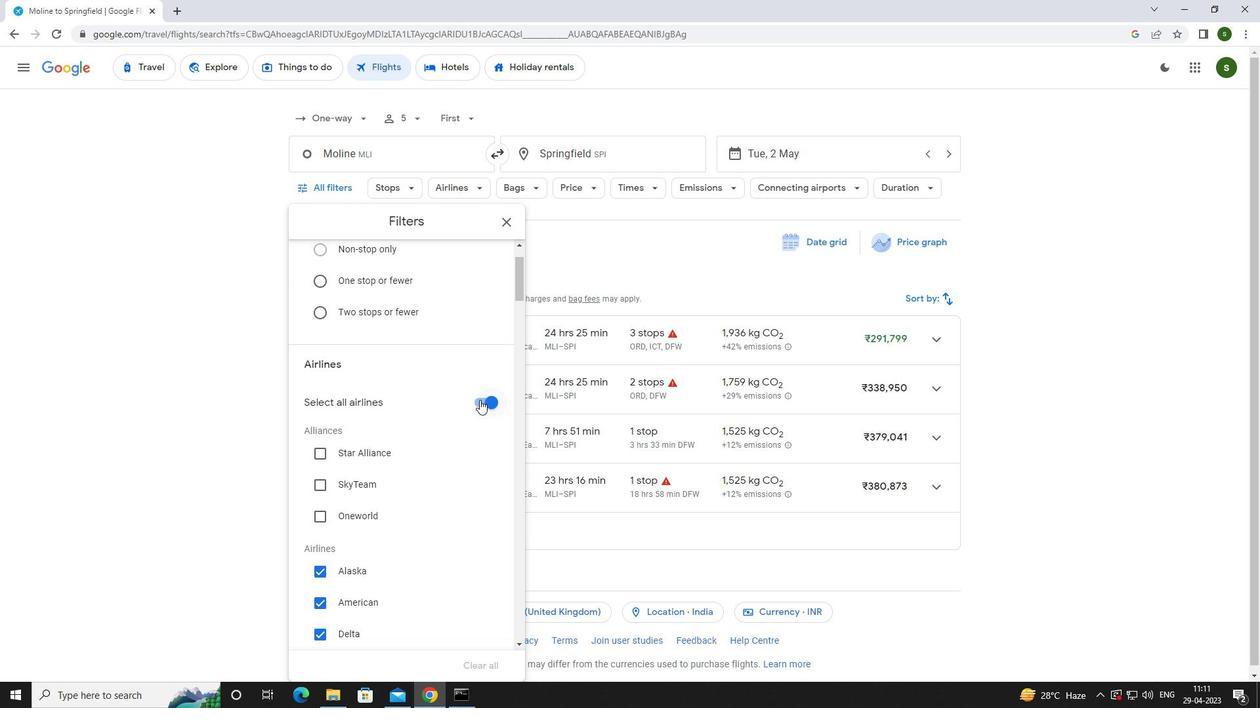 
Action: Mouse scrolled (462, 406) with delta (0, 0)
Screenshot: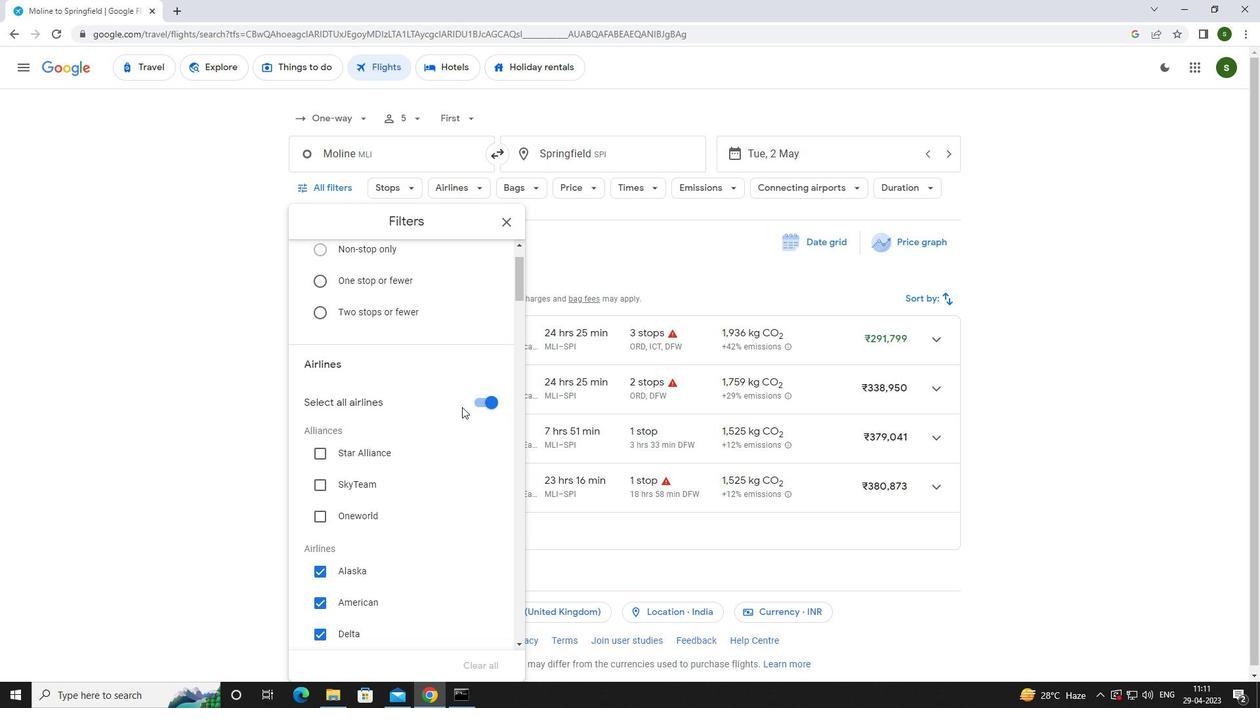 
Action: Mouse scrolled (462, 406) with delta (0, 0)
Screenshot: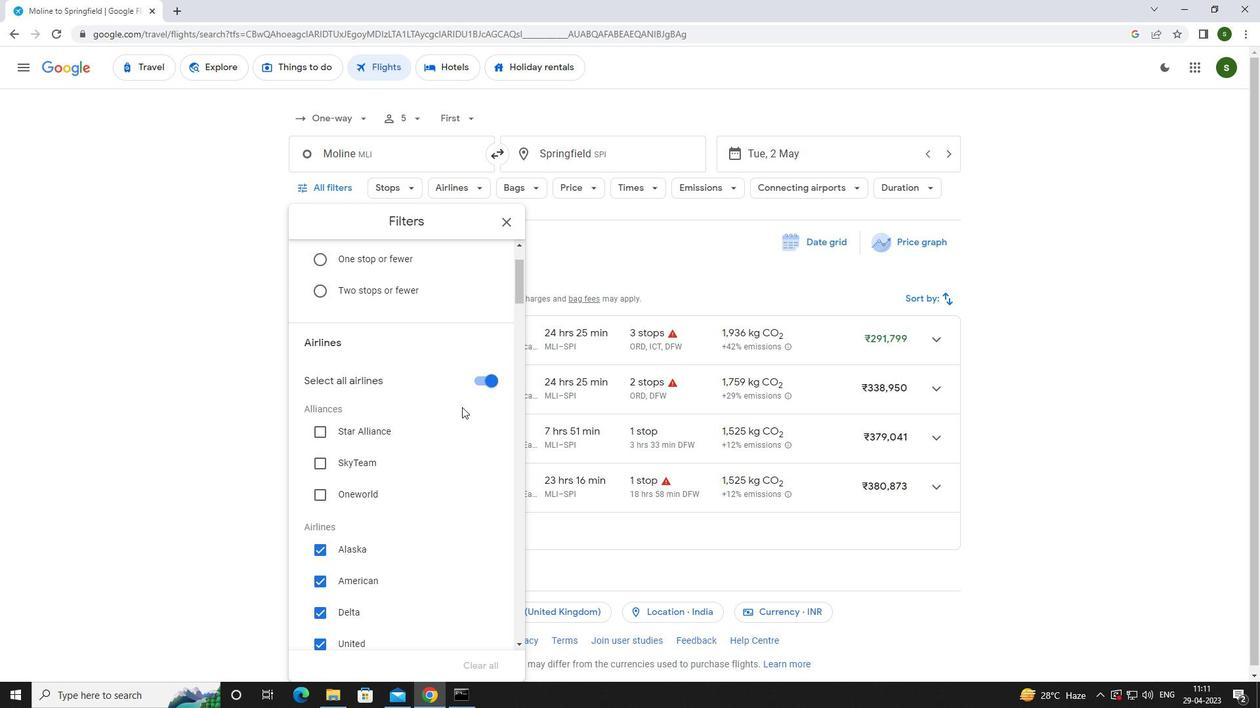 
Action: Mouse scrolled (462, 406) with delta (0, 0)
Screenshot: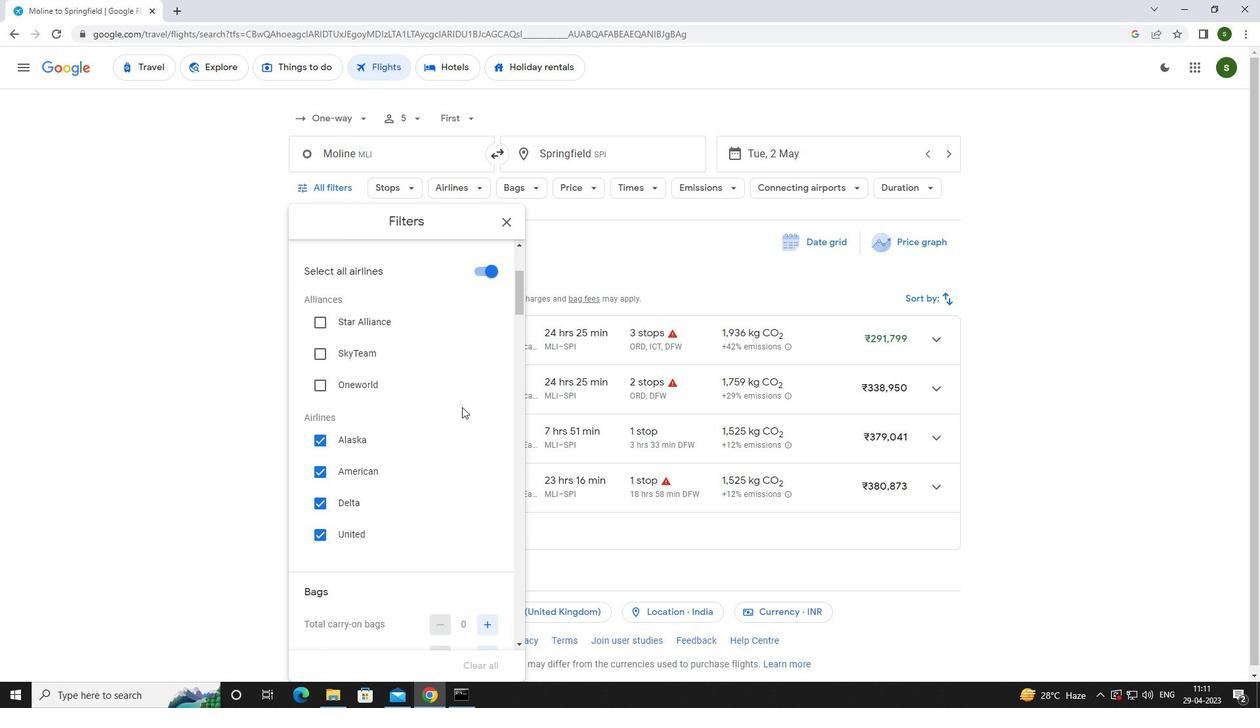 
Action: Mouse scrolled (462, 406) with delta (0, 0)
Screenshot: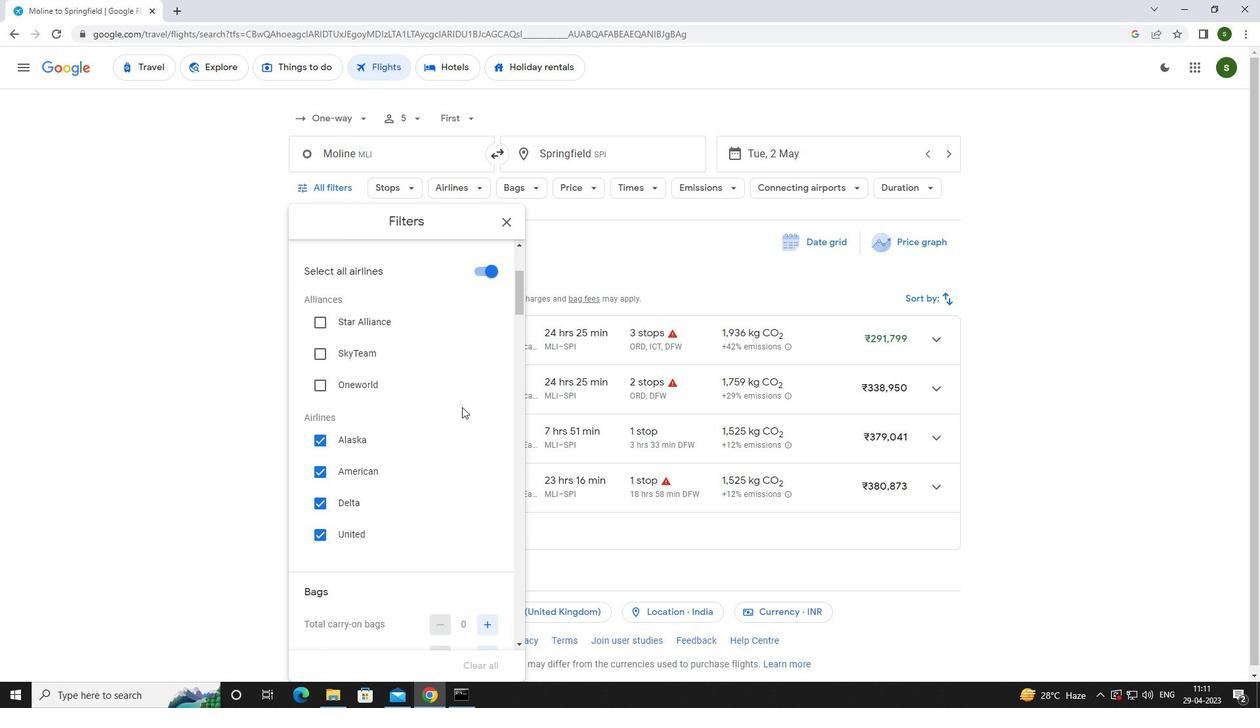 
Action: Mouse scrolled (462, 406) with delta (0, 0)
Screenshot: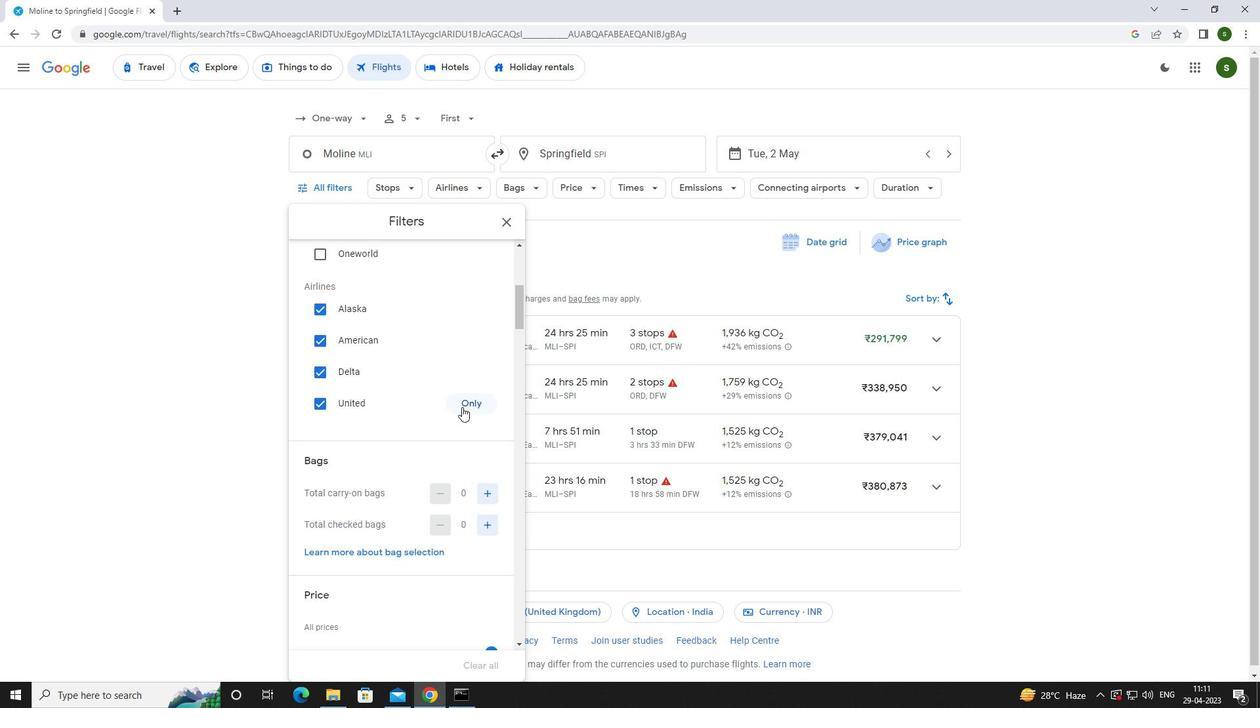 
Action: Mouse moved to (487, 429)
Screenshot: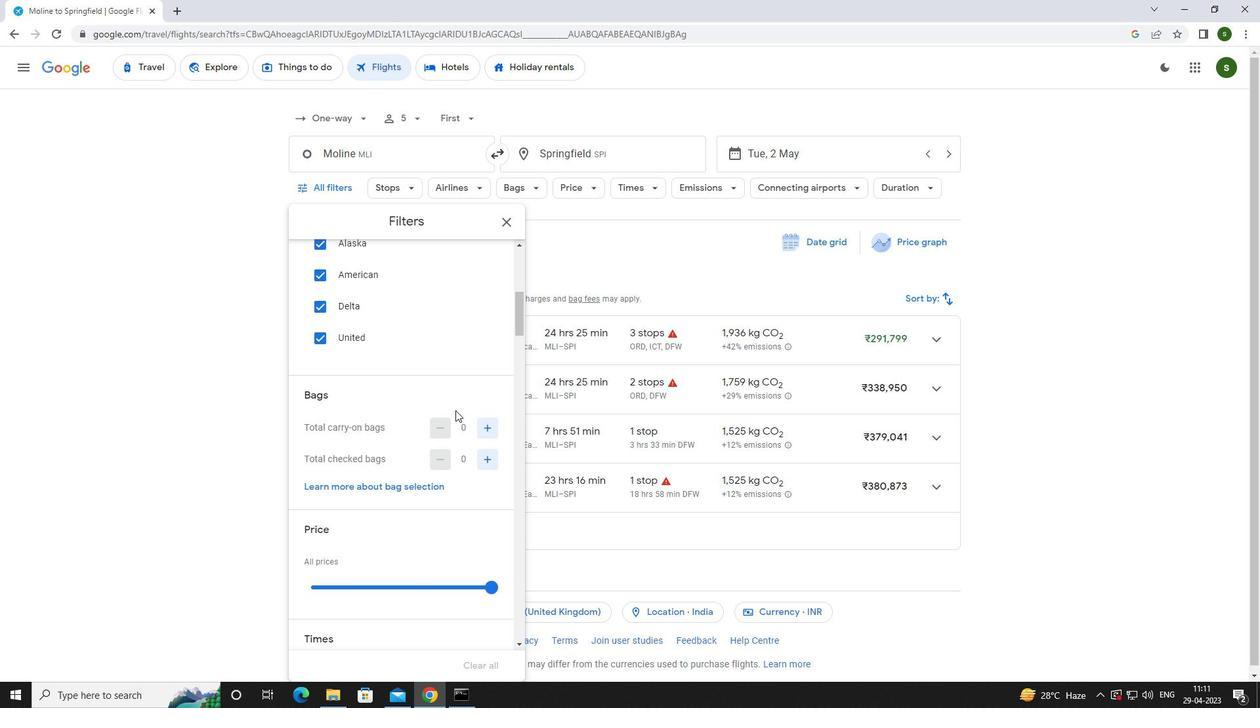 
Action: Mouse pressed left at (487, 429)
Screenshot: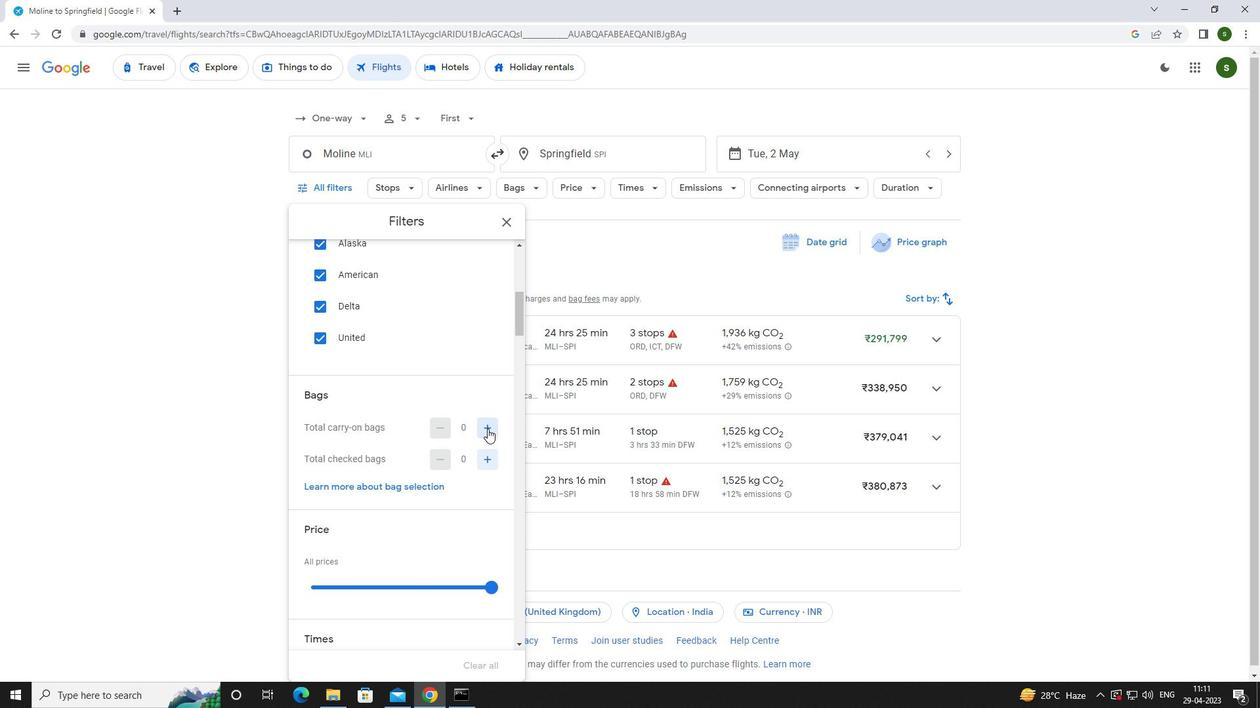
Action: Mouse moved to (491, 460)
Screenshot: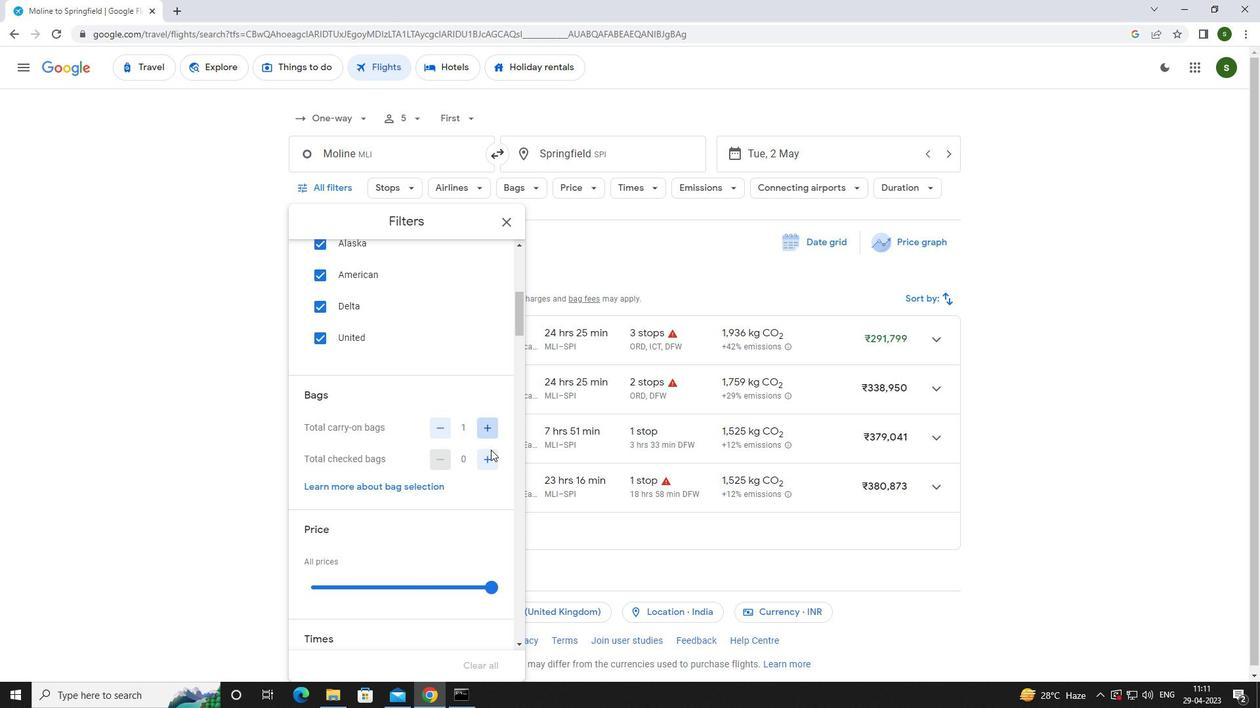 
Action: Mouse pressed left at (491, 460)
Screenshot: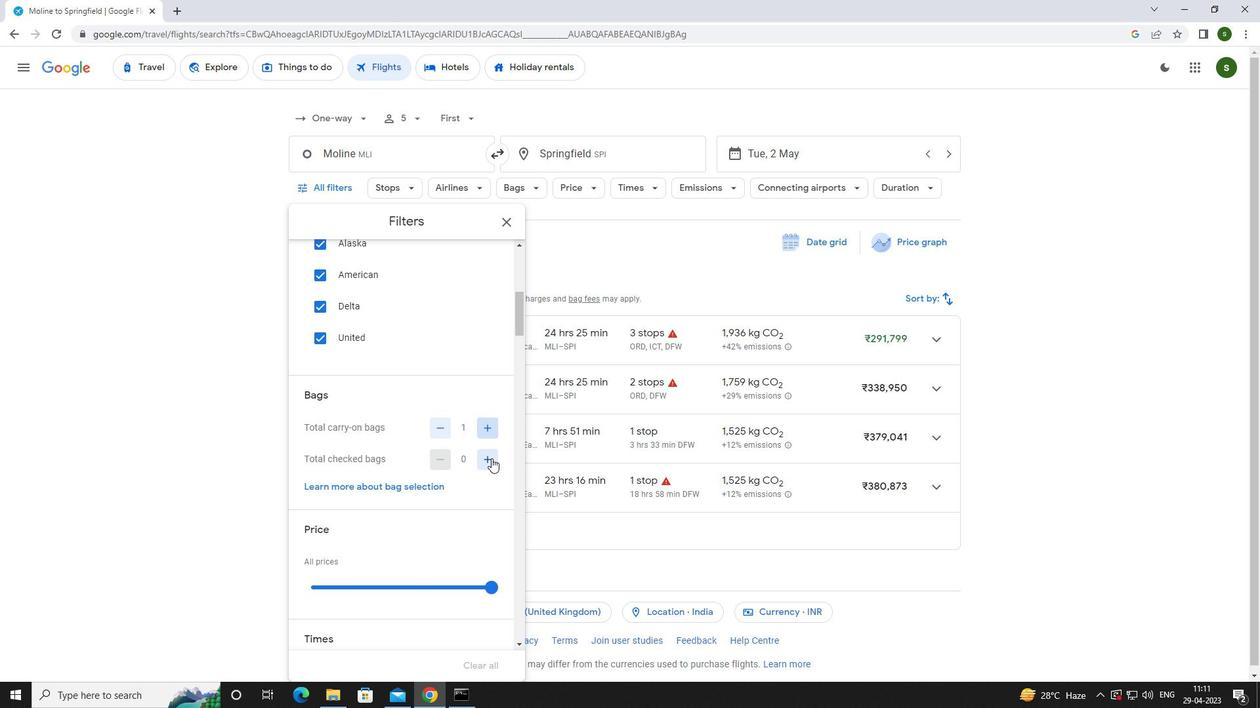 
Action: Mouse pressed left at (491, 460)
Screenshot: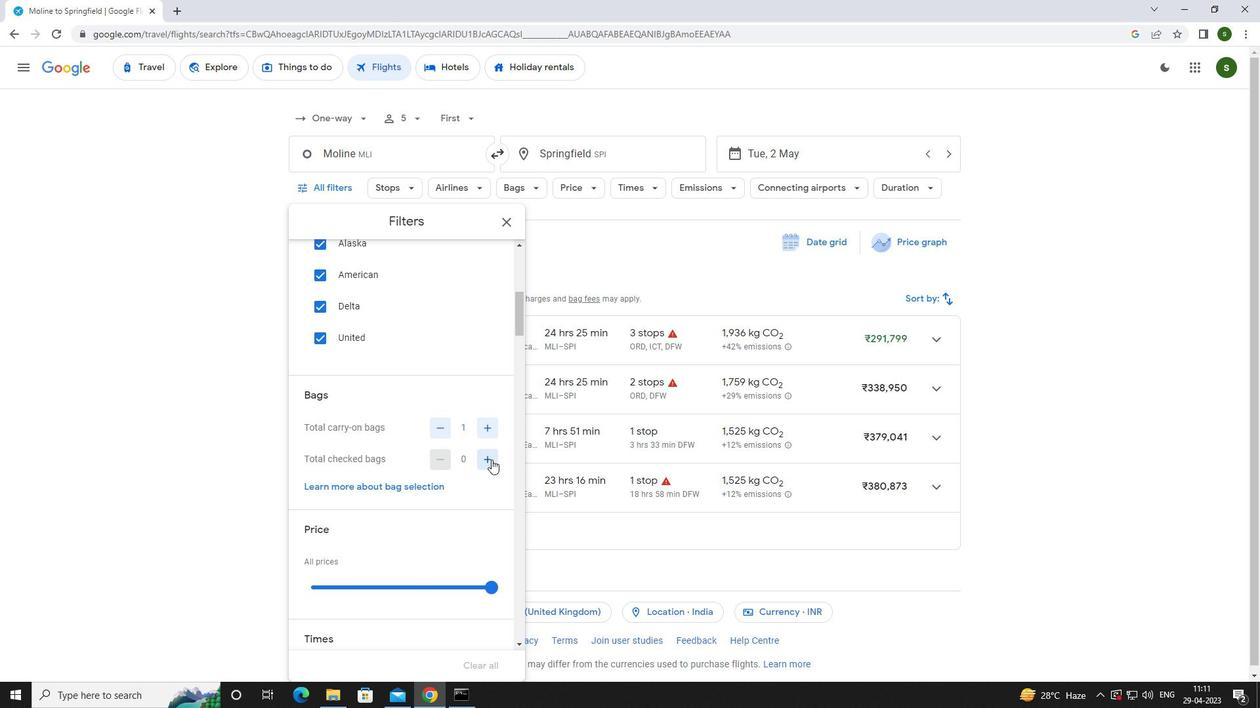 
Action: Mouse pressed left at (491, 460)
Screenshot: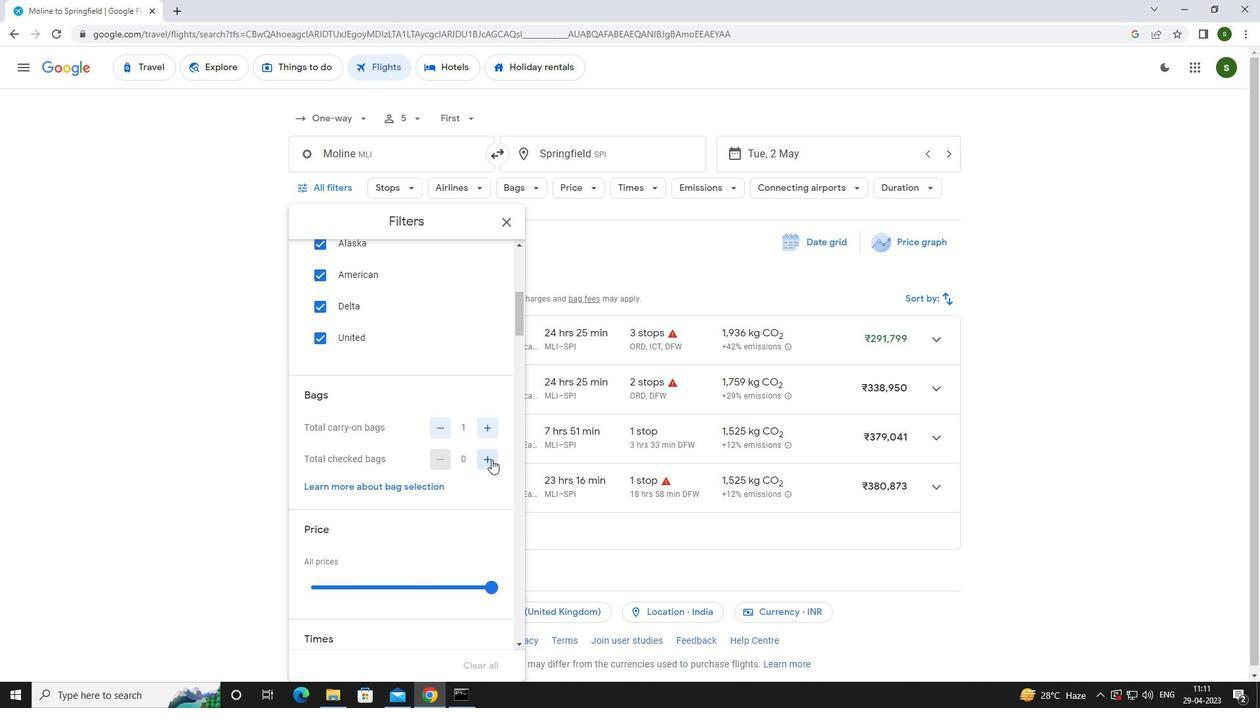 
Action: Mouse pressed left at (491, 460)
Screenshot: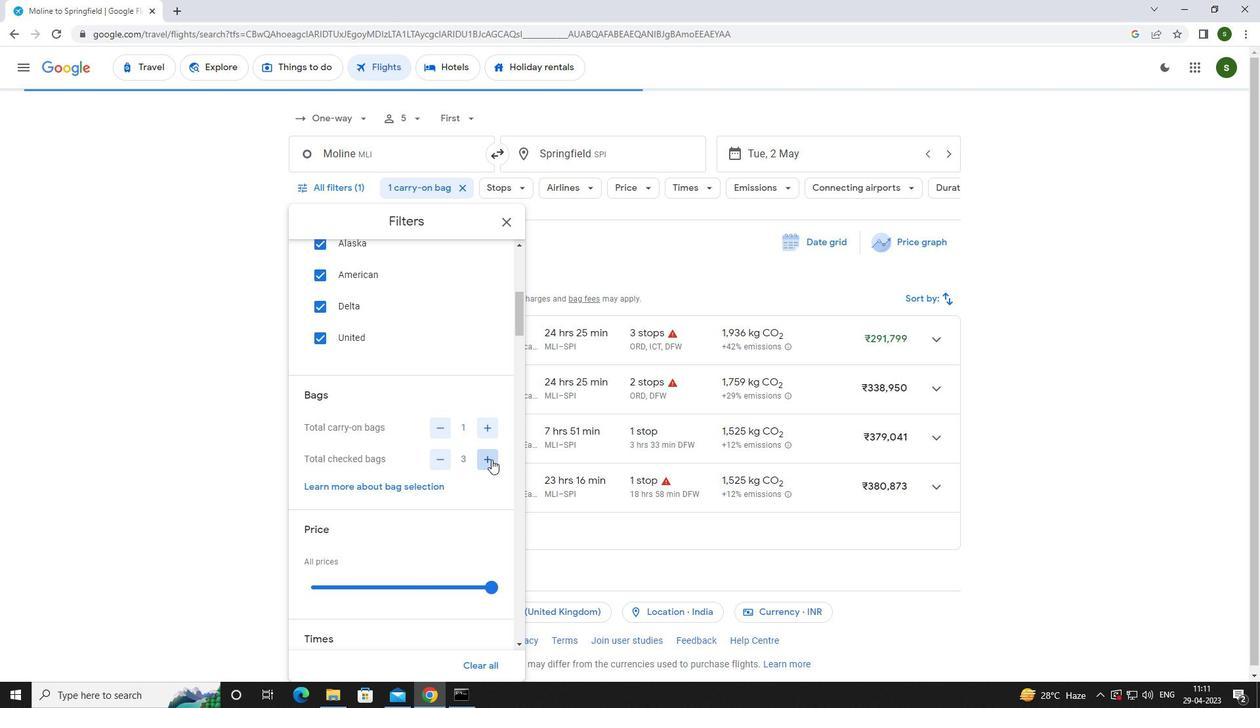 
Action: Mouse pressed left at (491, 460)
Screenshot: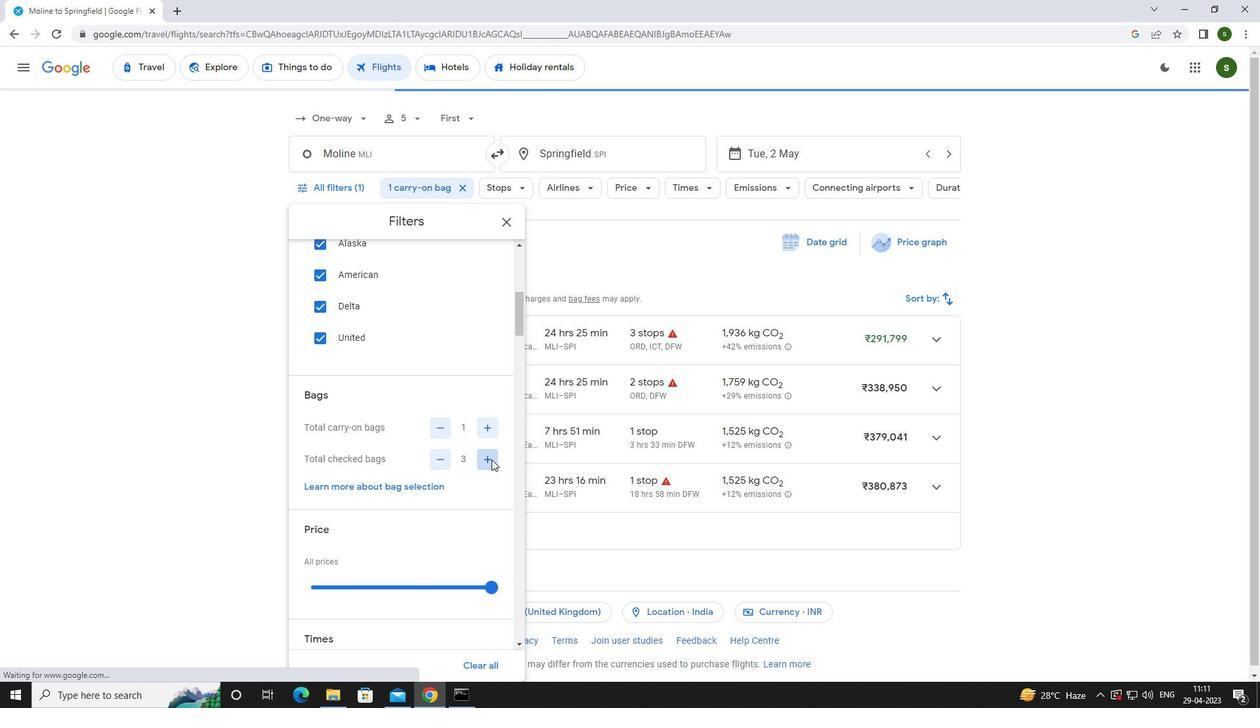 
Action: Mouse moved to (490, 584)
Screenshot: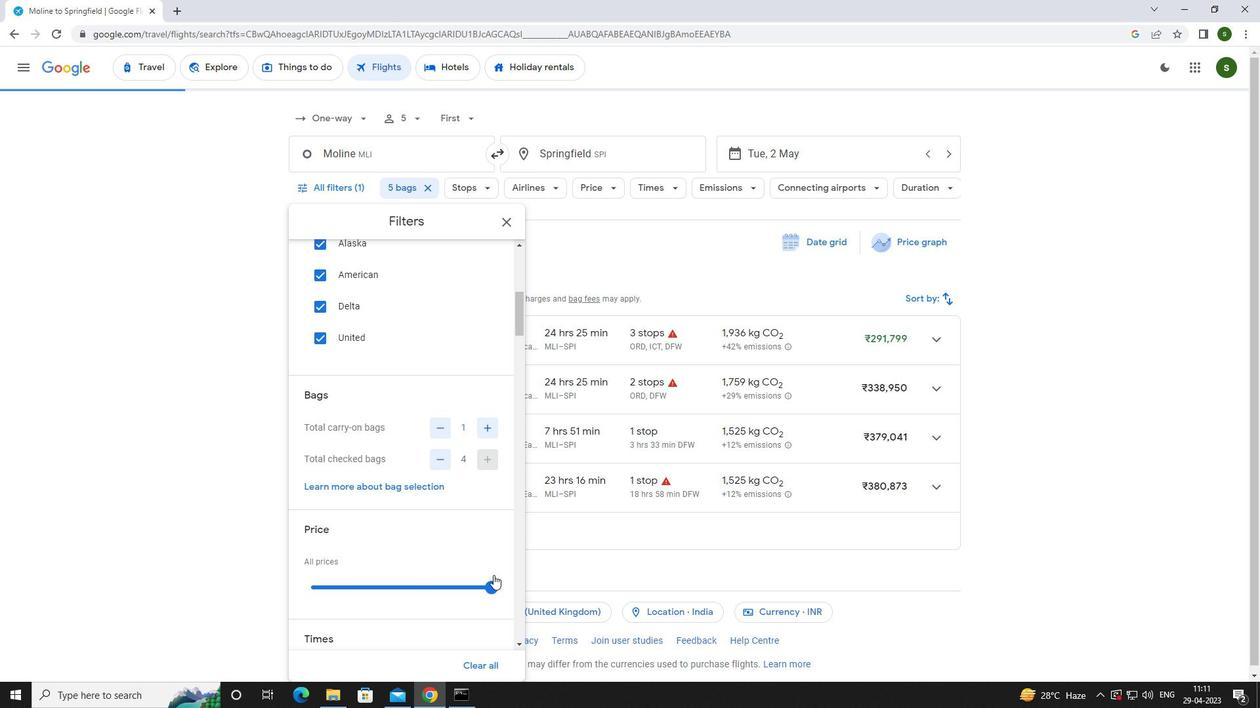 
Action: Mouse pressed left at (490, 584)
Screenshot: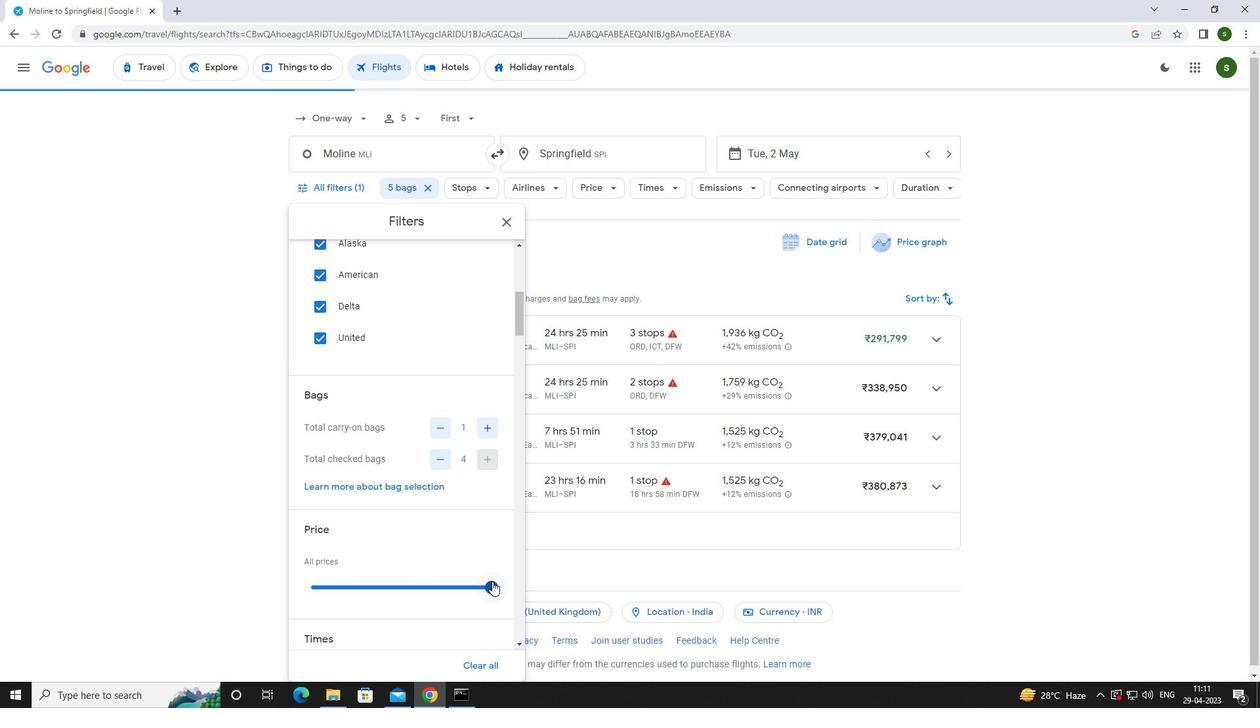 
Action: Mouse moved to (364, 546)
Screenshot: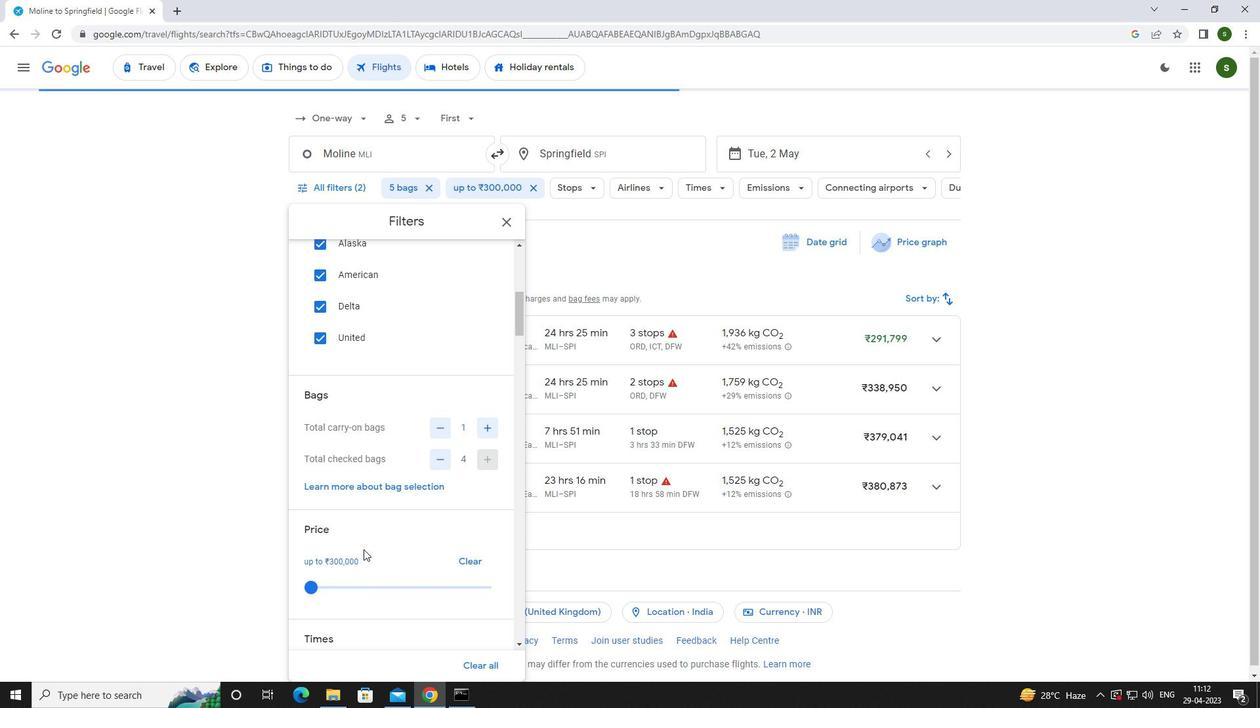
Action: Mouse scrolled (364, 545) with delta (0, 0)
Screenshot: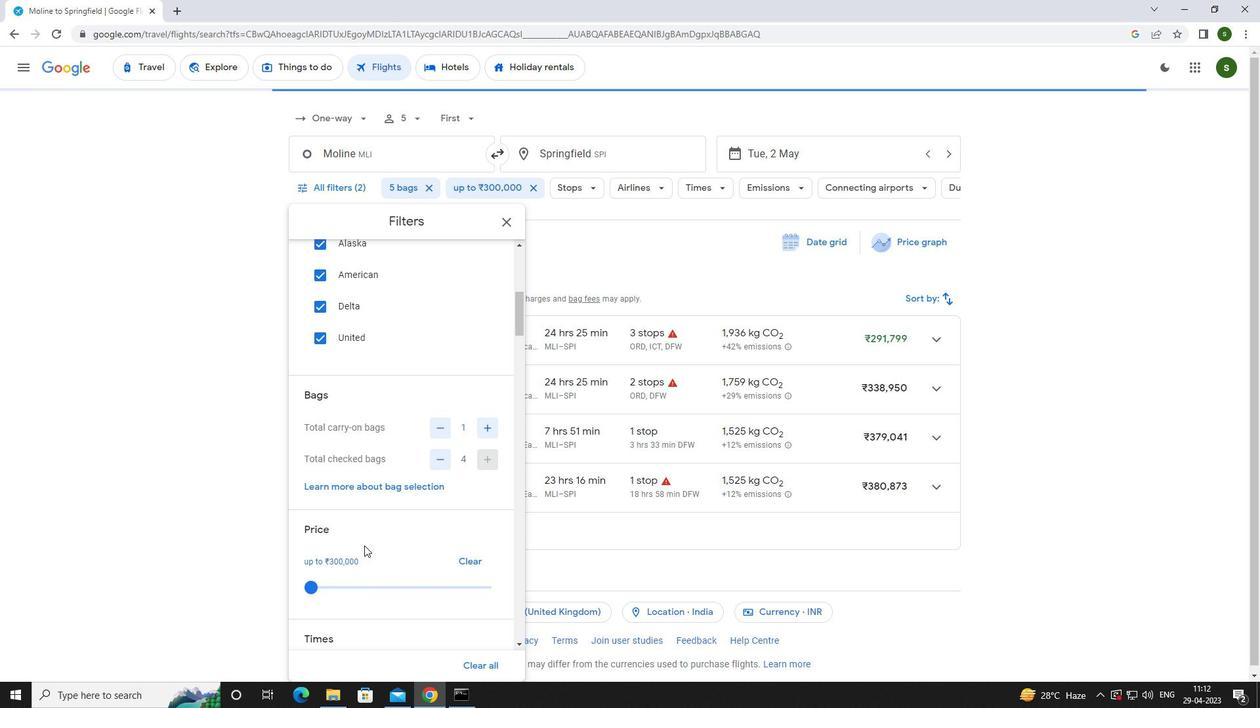 
Action: Mouse scrolled (364, 545) with delta (0, 0)
Screenshot: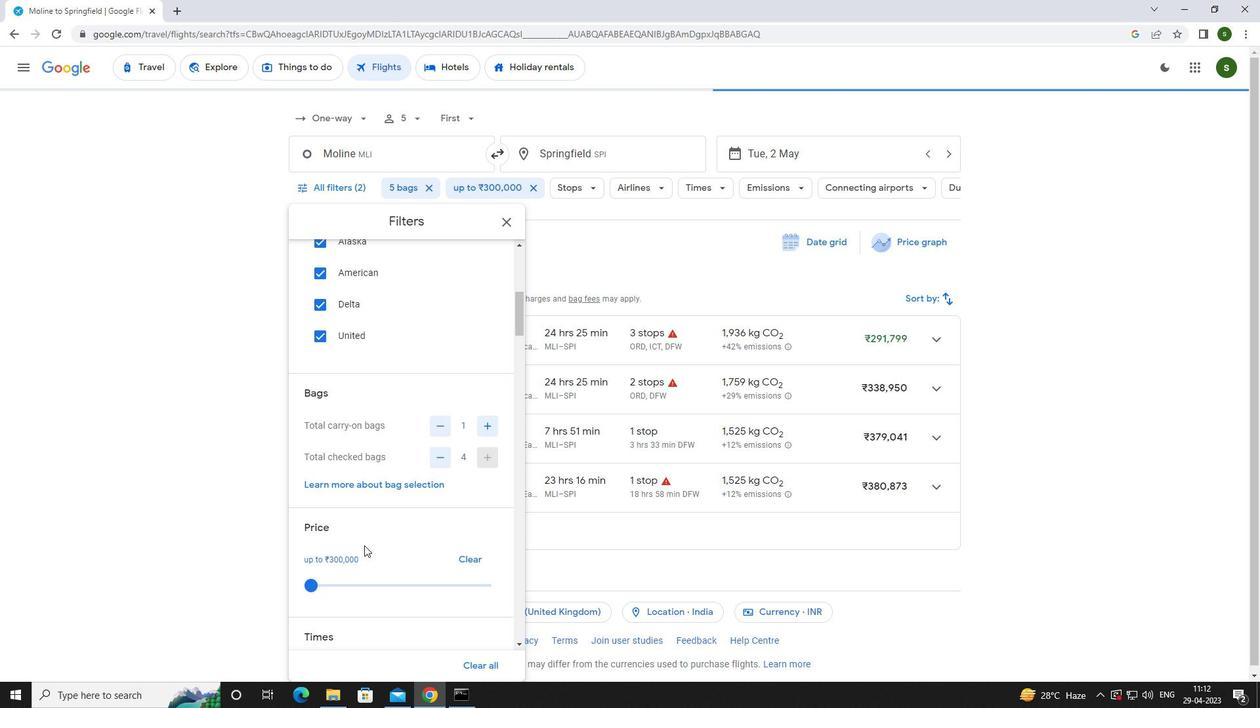 
Action: Mouse moved to (315, 608)
Screenshot: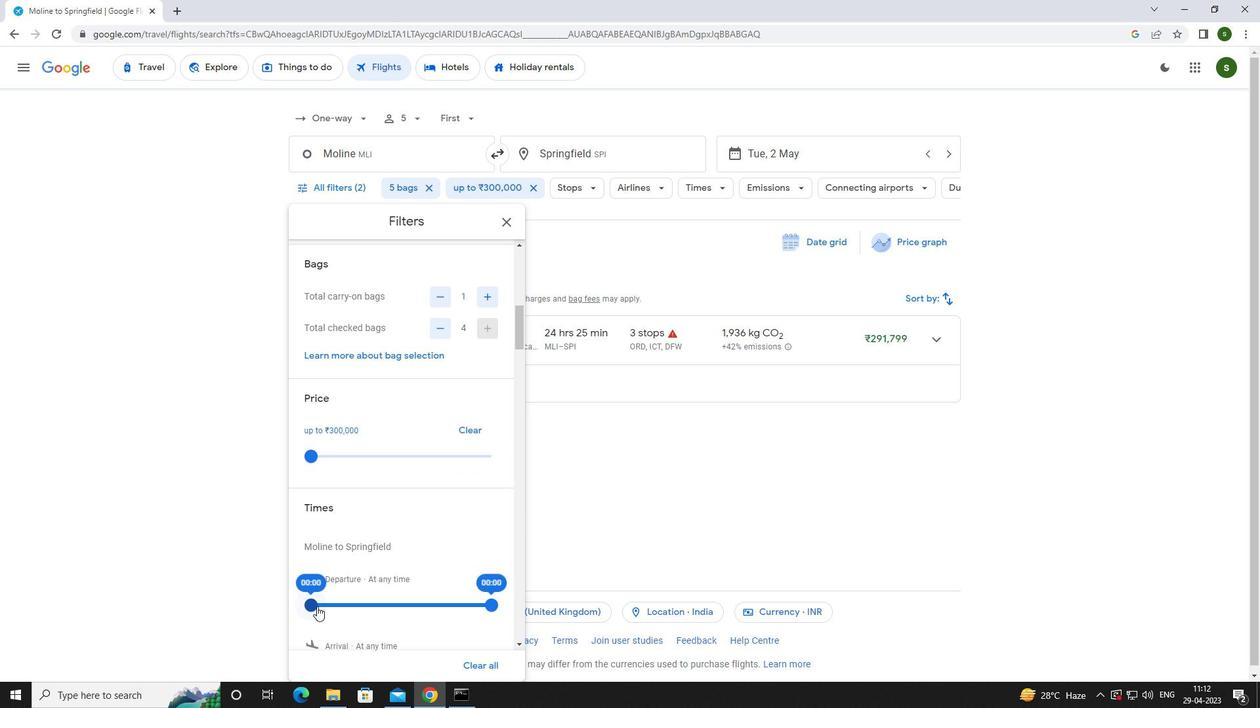 
Action: Mouse pressed left at (315, 608)
Screenshot: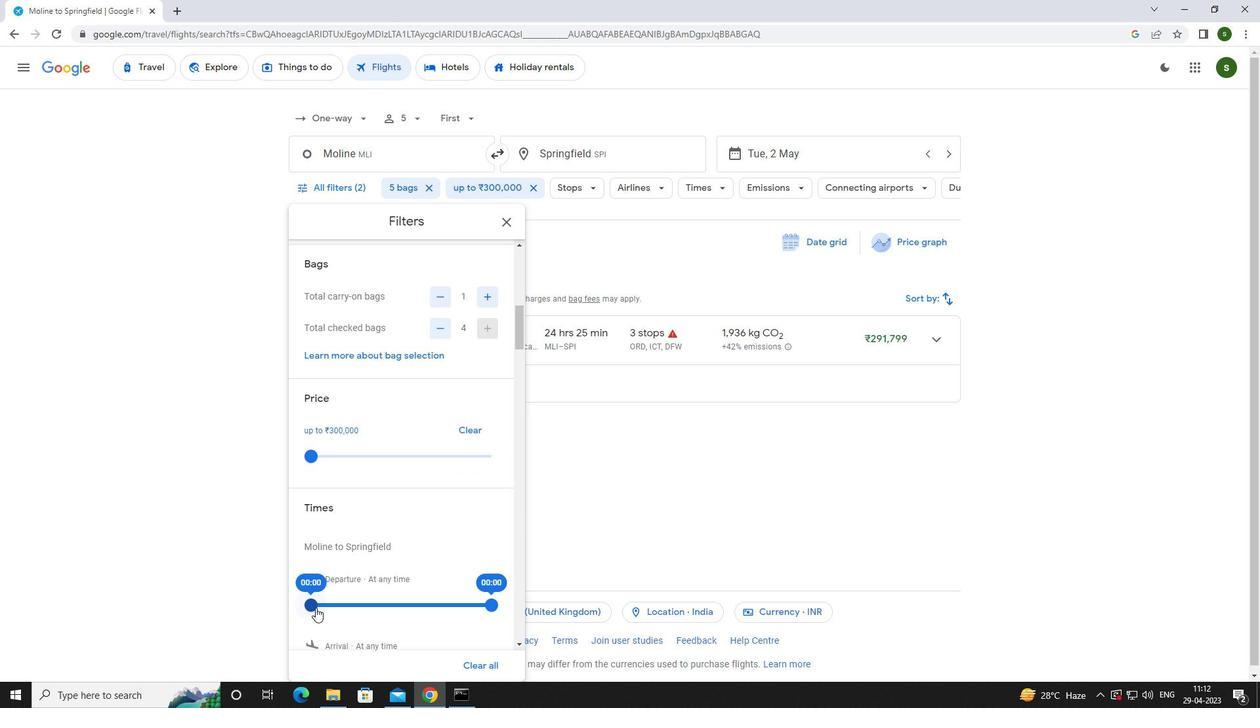 
Action: Mouse moved to (595, 498)
Screenshot: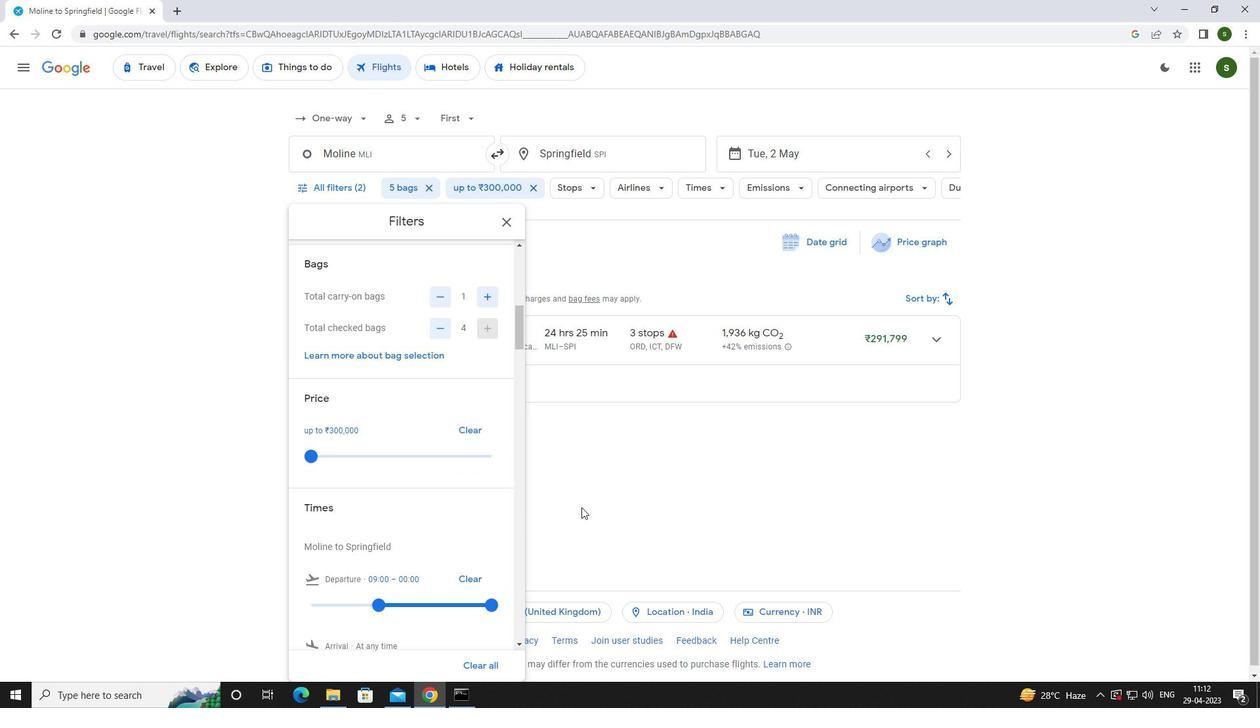 
Action: Mouse pressed left at (595, 498)
Screenshot: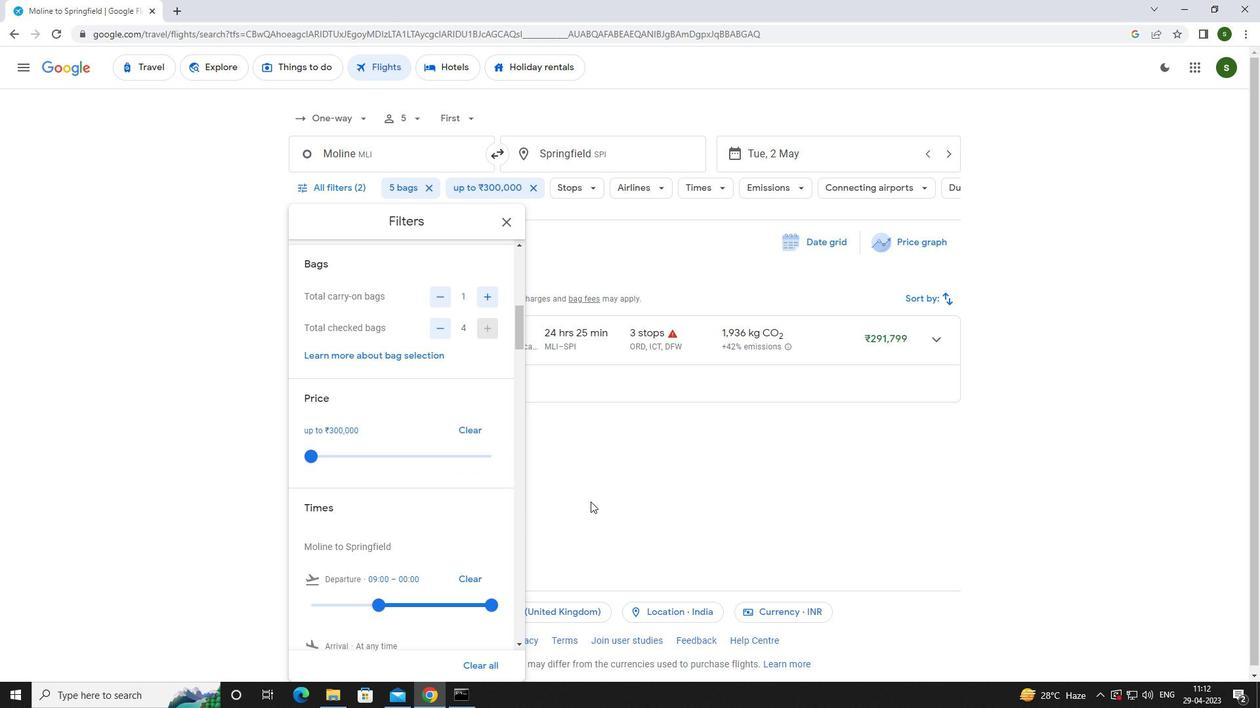 
